 Task: Create a due date automation trigger when advanced on, 2 working days after a card is due add fields without custom field "Resume" set to a date between 1 and 7 working days from now at 11:00 AM.
Action: Mouse moved to (908, 281)
Screenshot: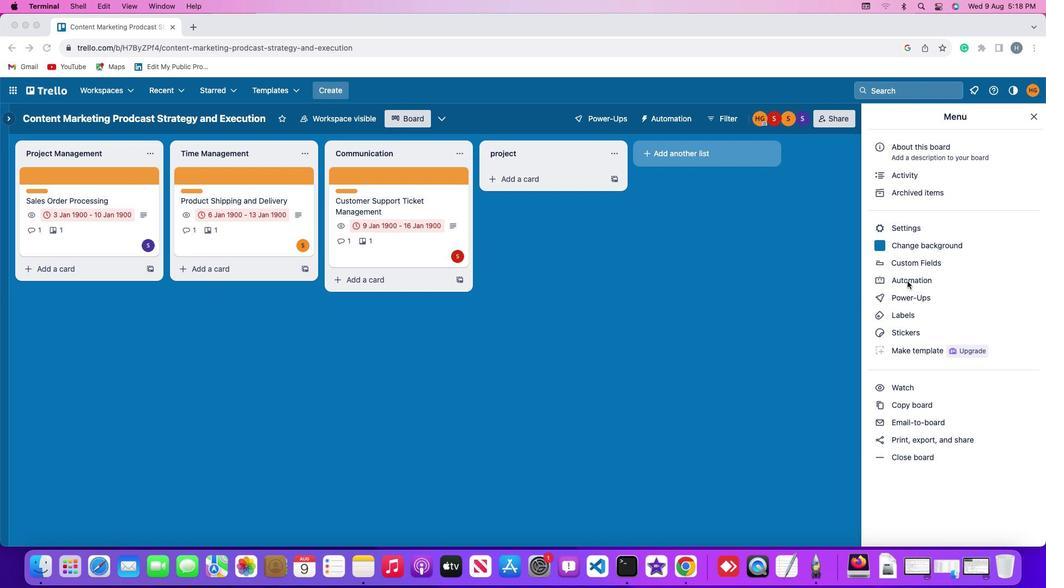 
Action: Mouse pressed left at (908, 281)
Screenshot: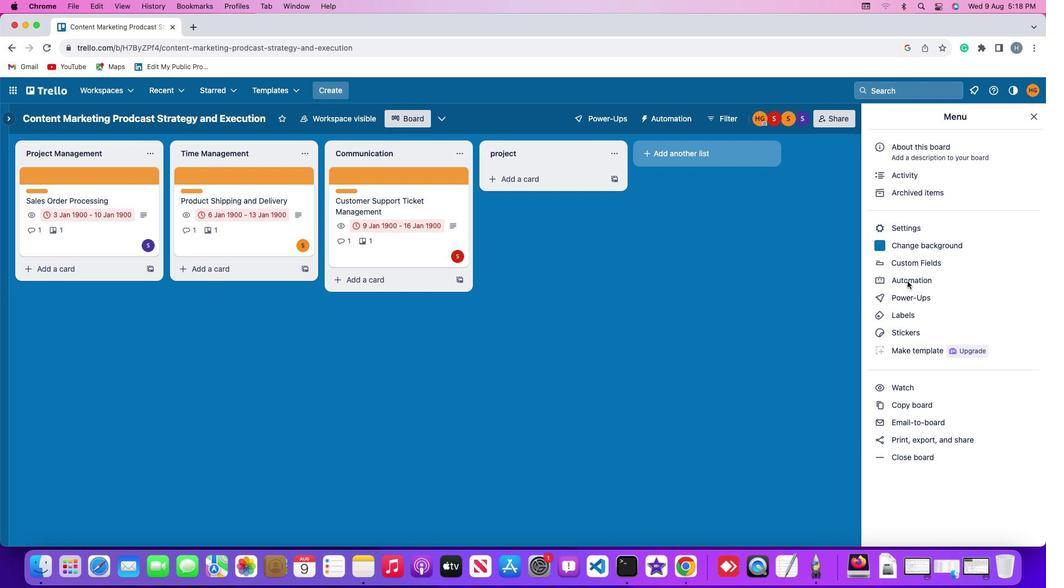 
Action: Mouse pressed left at (908, 281)
Screenshot: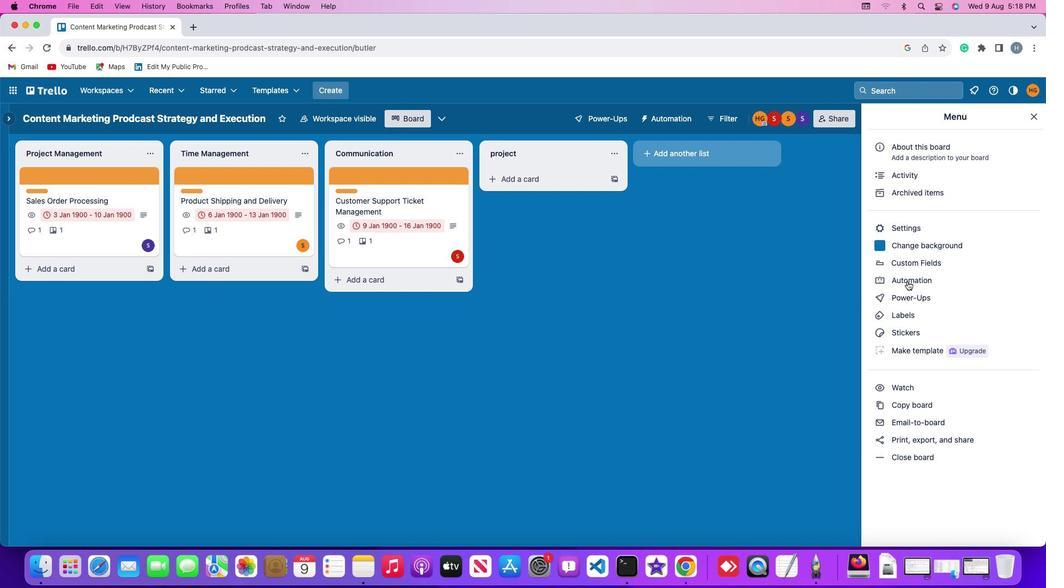 
Action: Mouse moved to (59, 256)
Screenshot: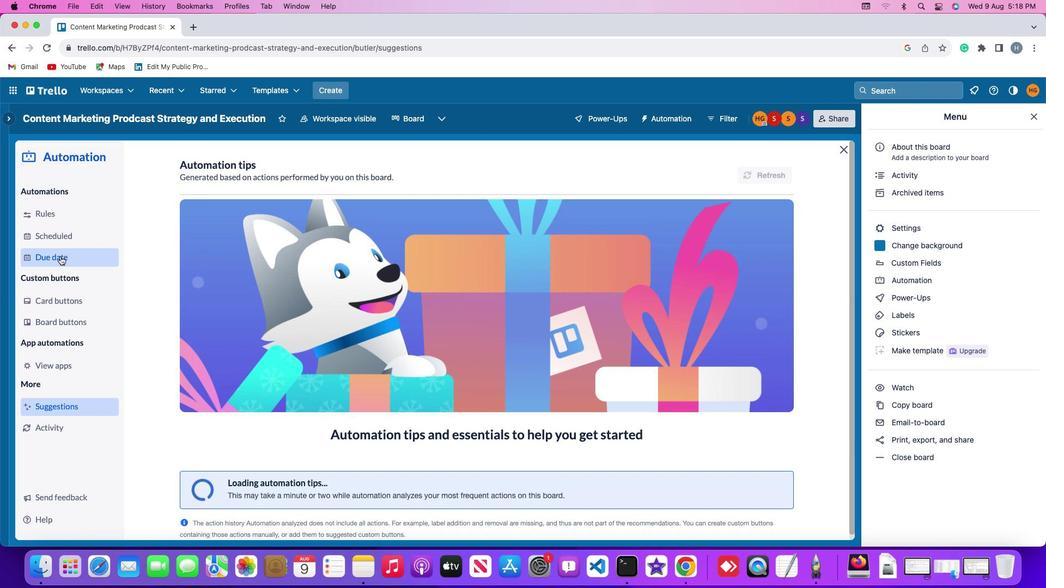 
Action: Mouse pressed left at (59, 256)
Screenshot: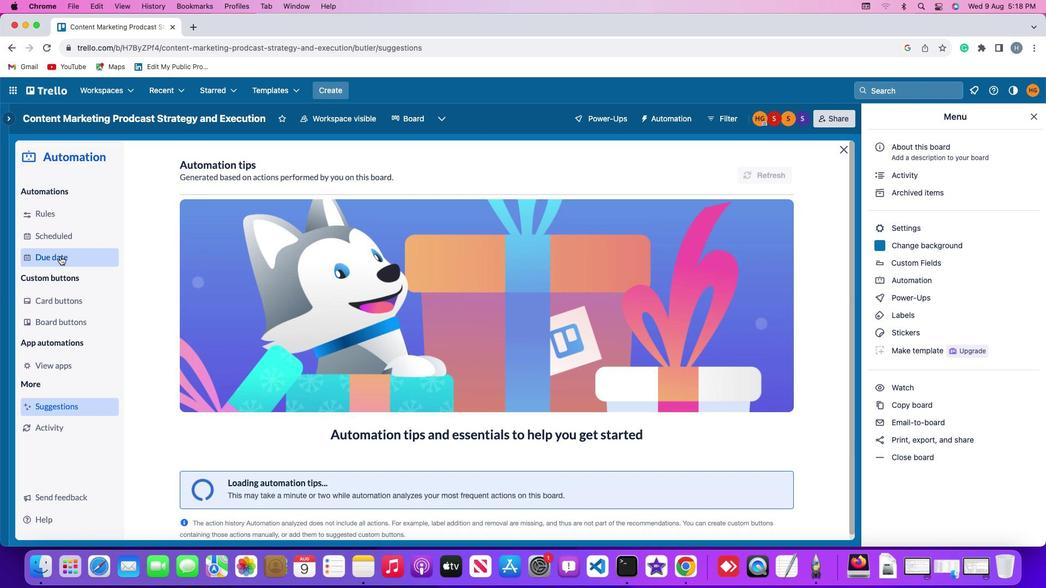 
Action: Mouse moved to (733, 168)
Screenshot: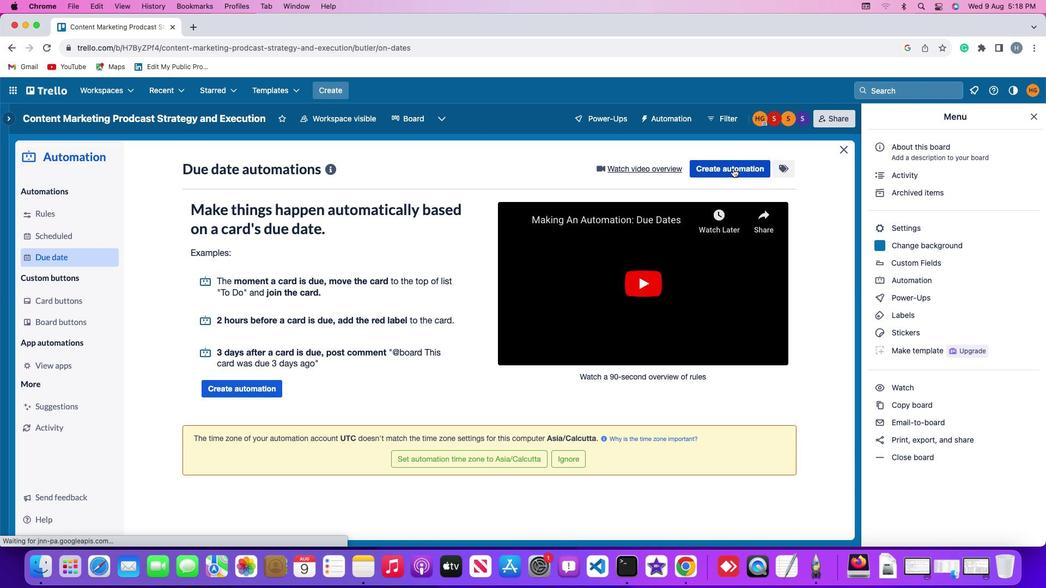 
Action: Mouse pressed left at (733, 168)
Screenshot: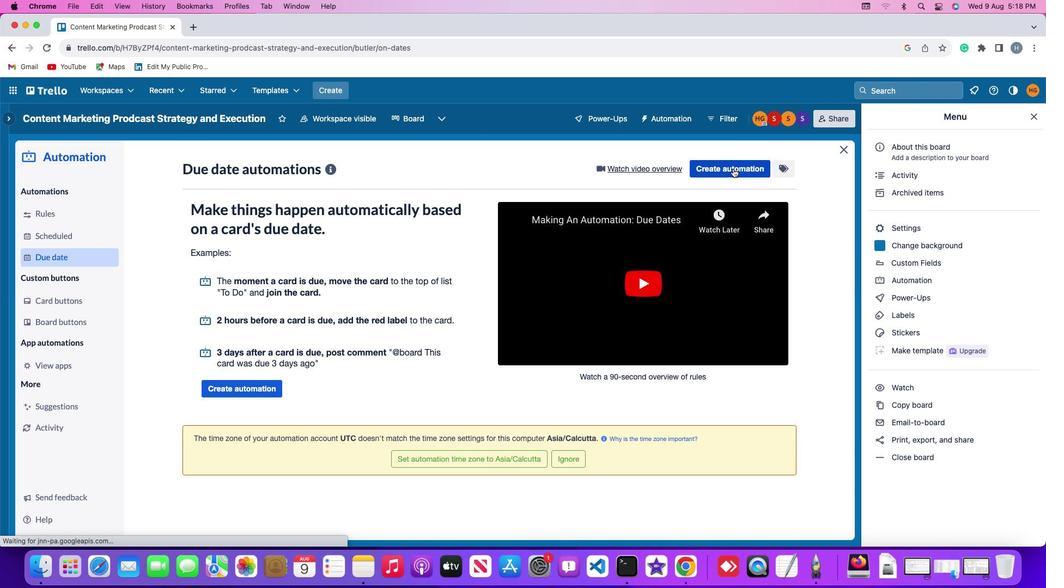 
Action: Mouse moved to (301, 268)
Screenshot: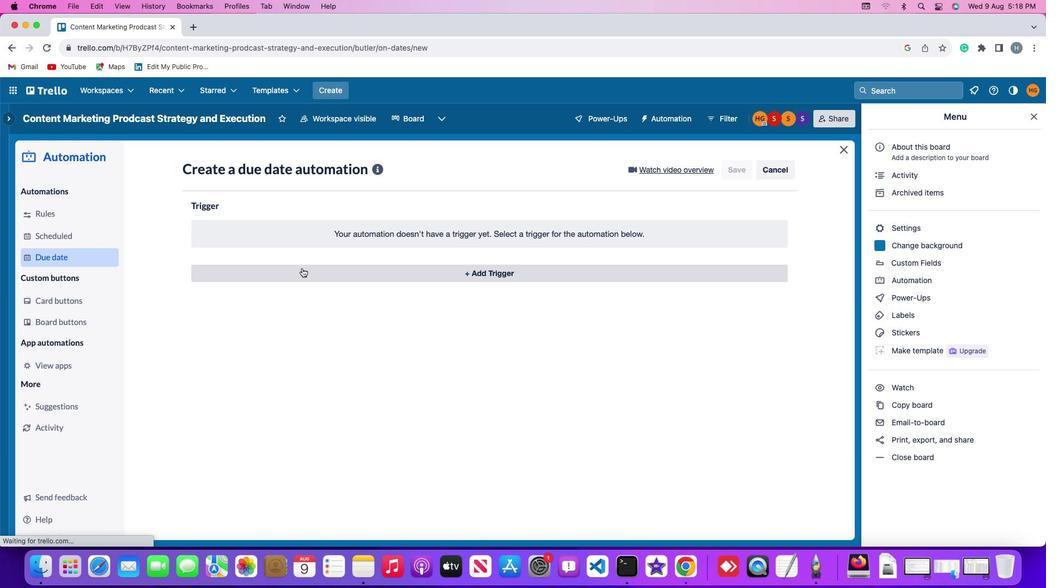 
Action: Mouse pressed left at (301, 268)
Screenshot: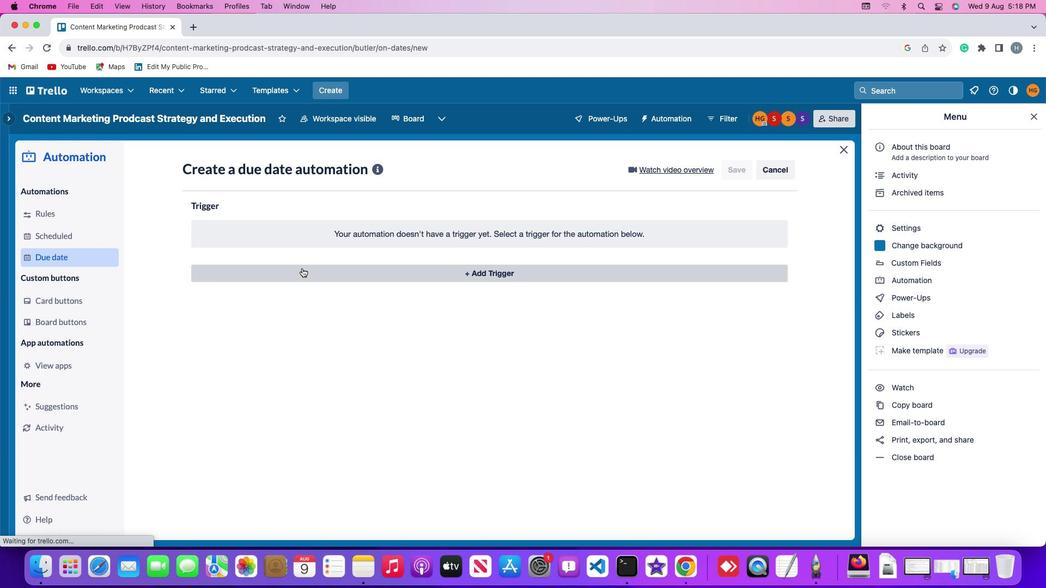 
Action: Mouse moved to (215, 433)
Screenshot: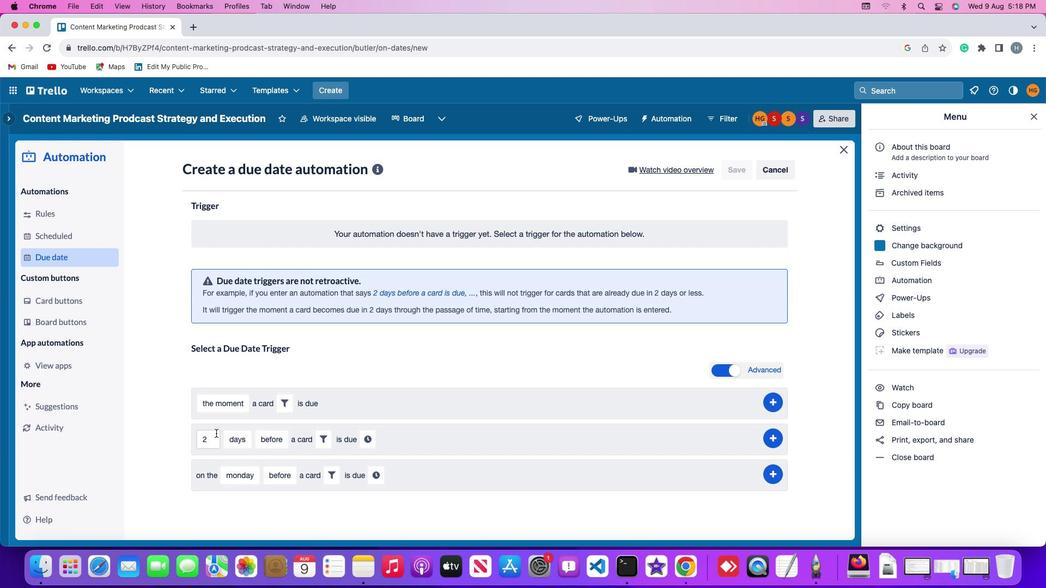
Action: Mouse pressed left at (215, 433)
Screenshot: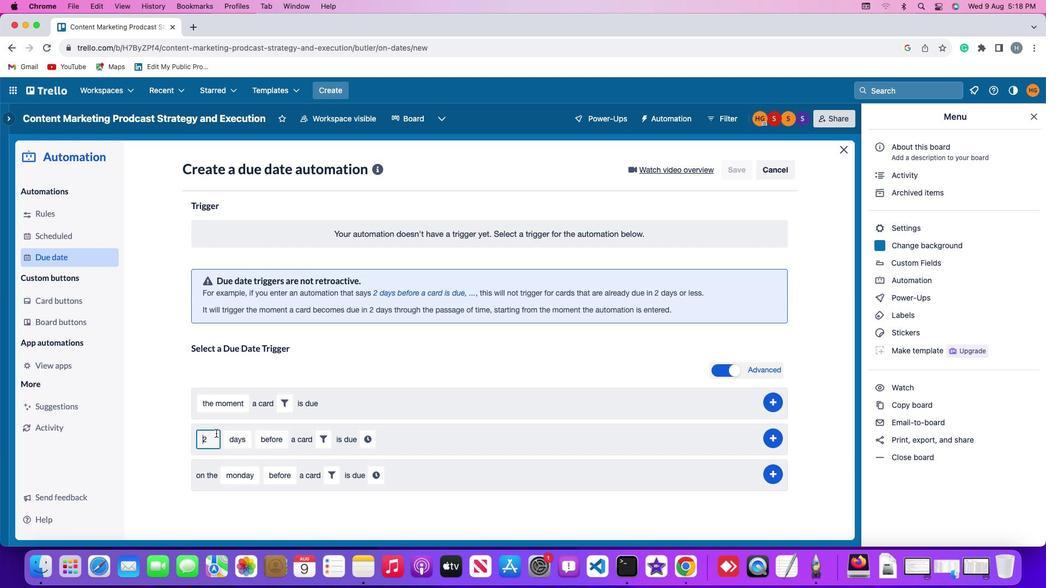 
Action: Mouse moved to (216, 430)
Screenshot: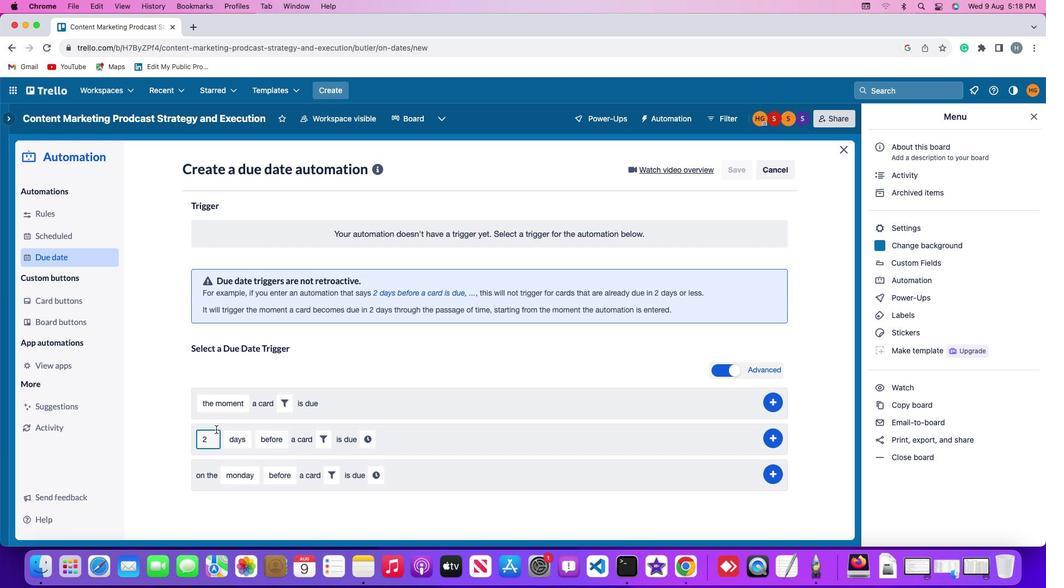
Action: Key pressed Key.rightKey.backspace
Screenshot: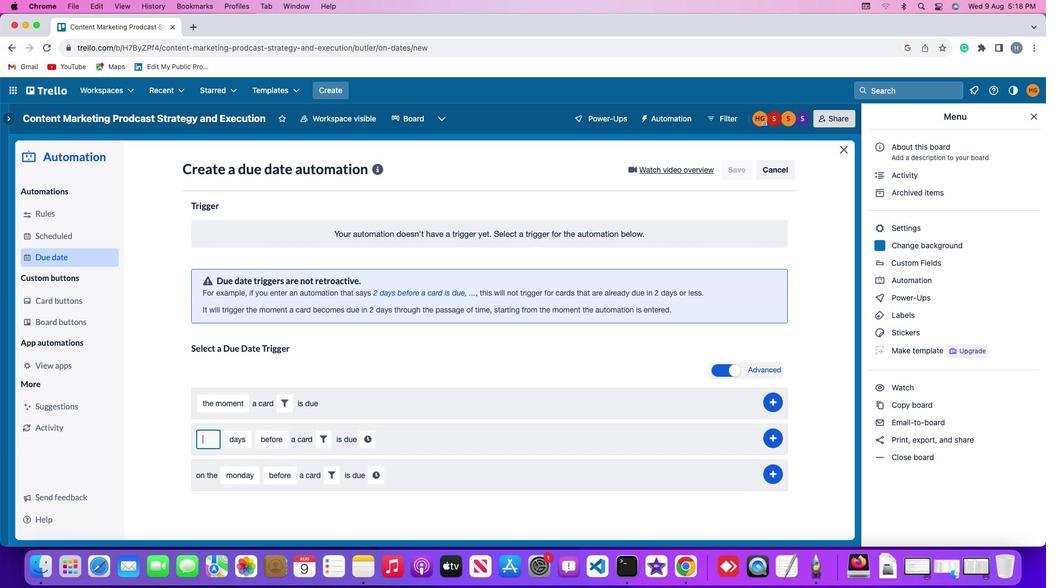 
Action: Mouse moved to (236, 434)
Screenshot: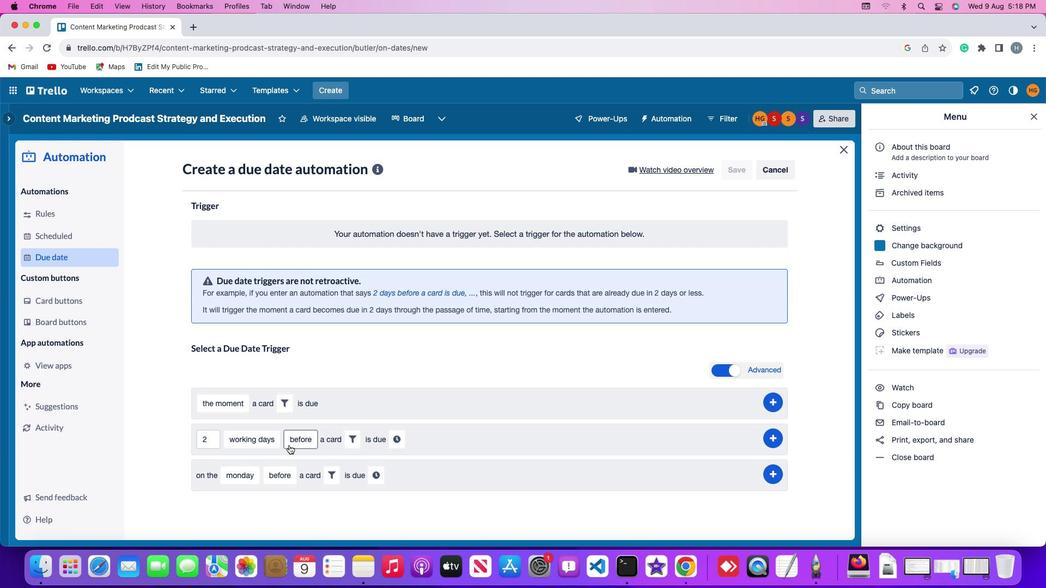 
Action: Mouse pressed left at (236, 434)
Screenshot: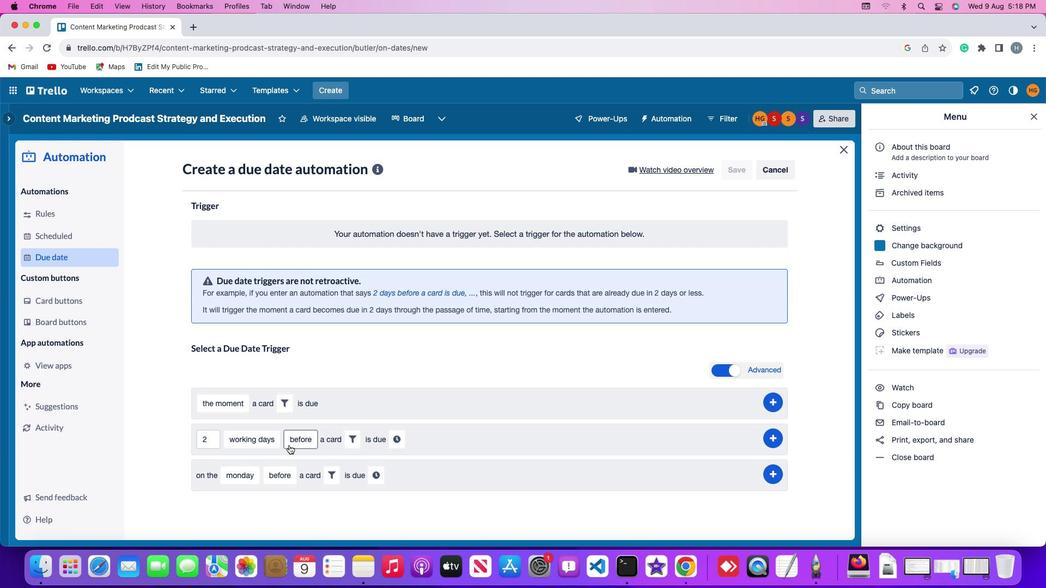 
Action: Mouse moved to (246, 478)
Screenshot: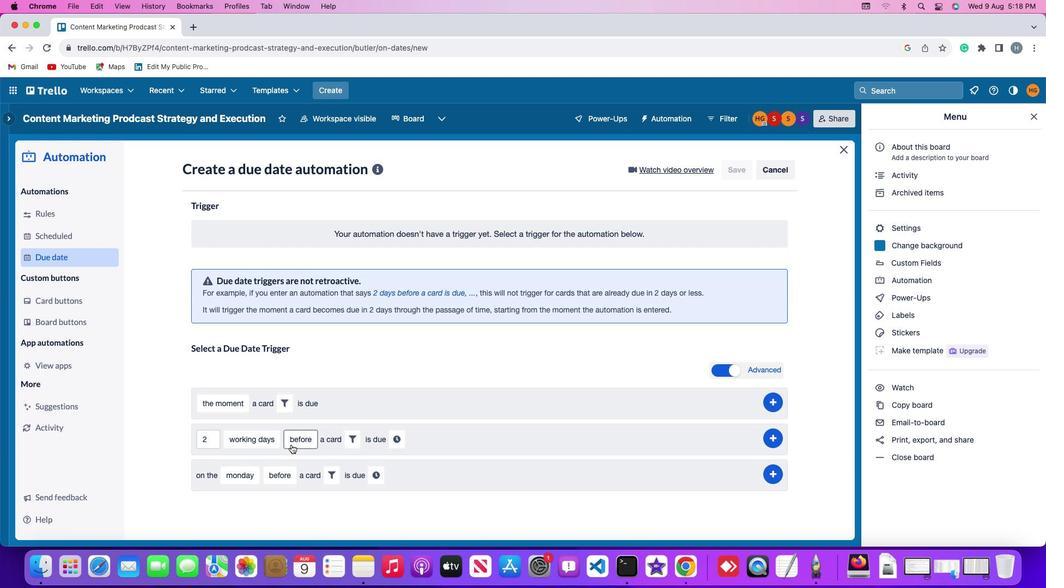 
Action: Mouse pressed left at (246, 478)
Screenshot: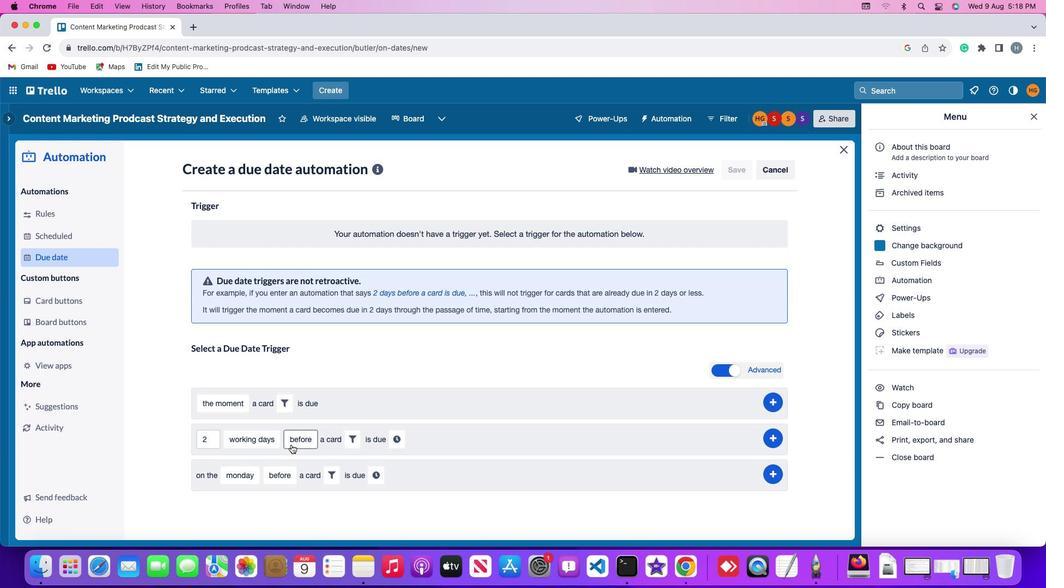 
Action: Mouse moved to (310, 436)
Screenshot: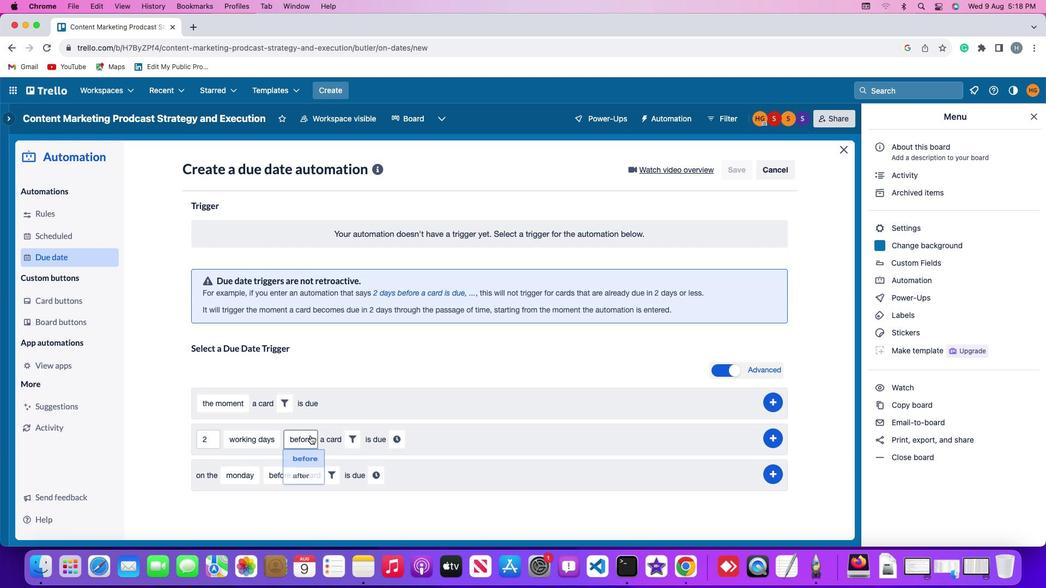 
Action: Mouse pressed left at (310, 436)
Screenshot: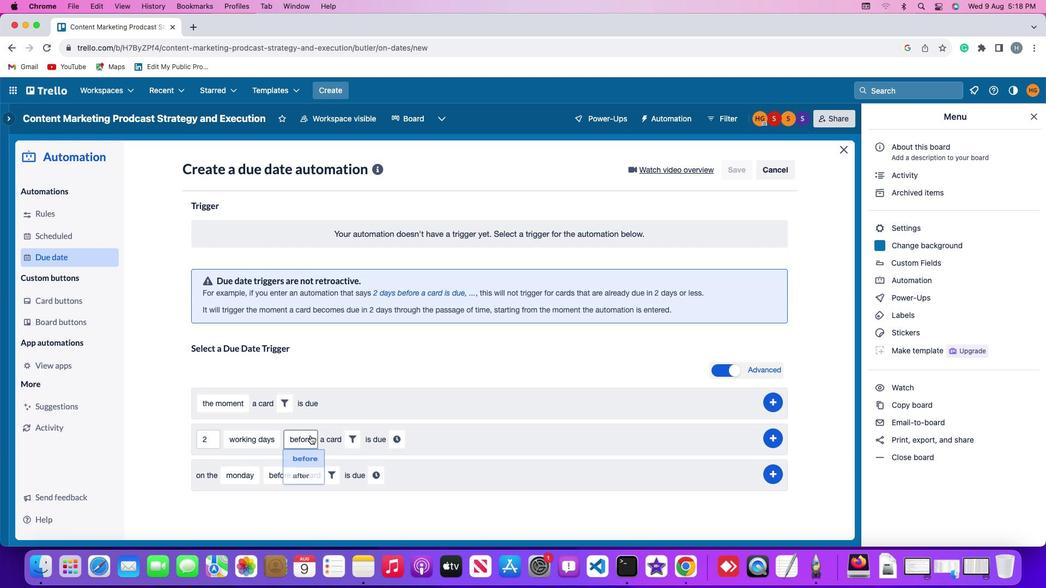 
Action: Mouse moved to (303, 488)
Screenshot: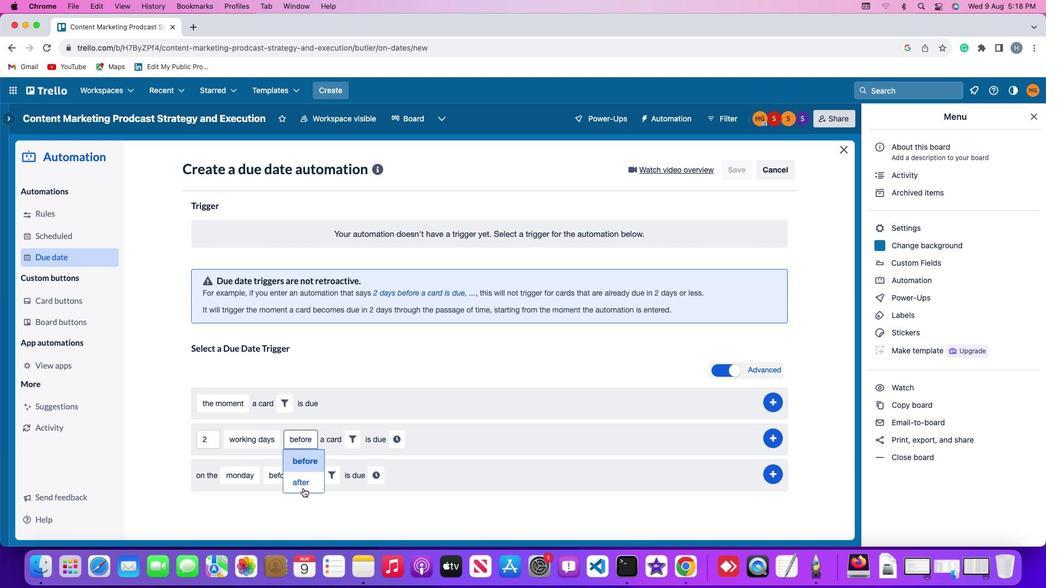
Action: Mouse pressed left at (303, 488)
Screenshot: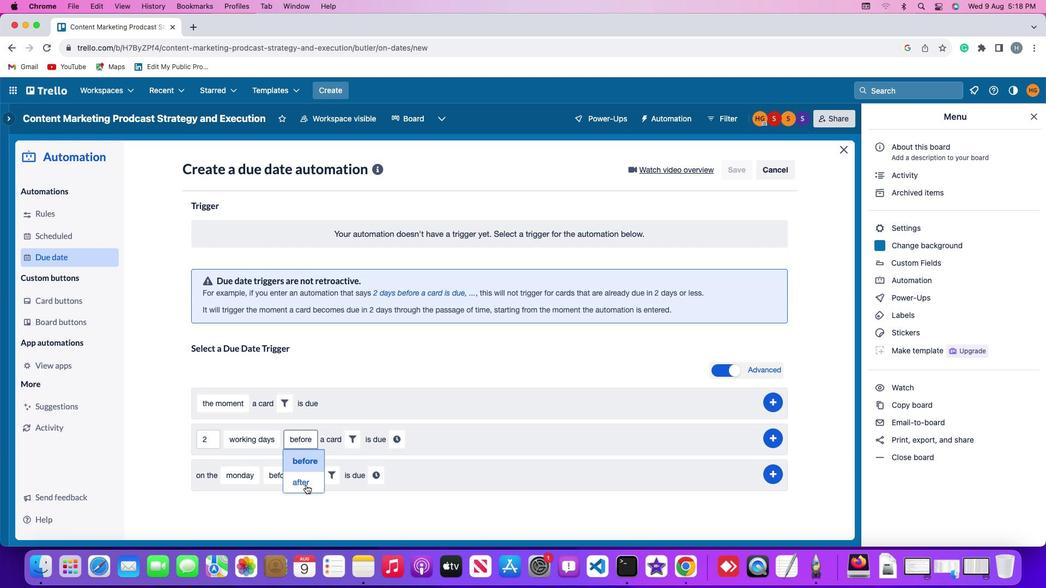 
Action: Mouse moved to (347, 438)
Screenshot: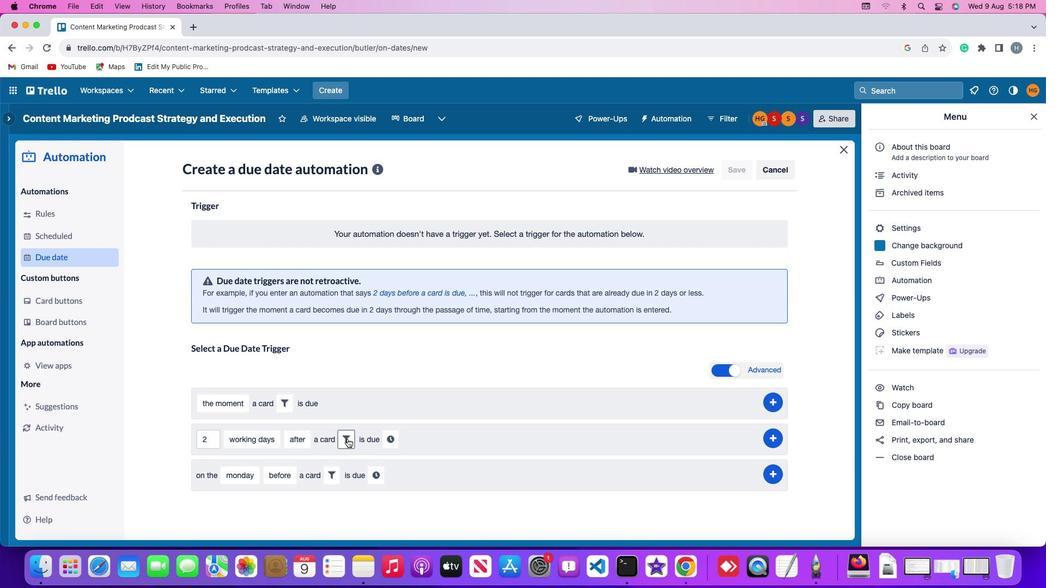
Action: Mouse pressed left at (347, 438)
Screenshot: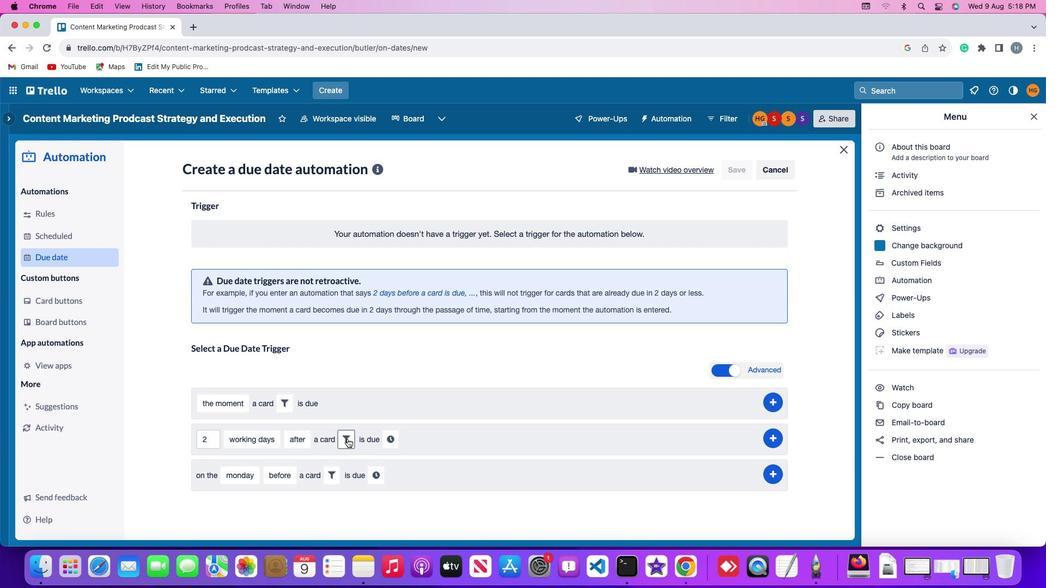 
Action: Mouse moved to (531, 472)
Screenshot: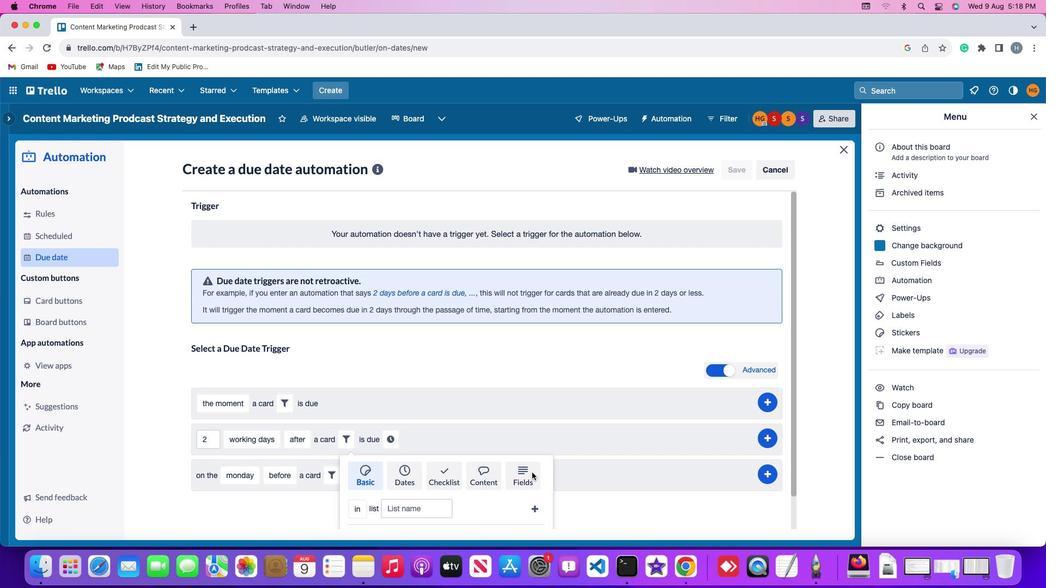 
Action: Mouse pressed left at (531, 472)
Screenshot: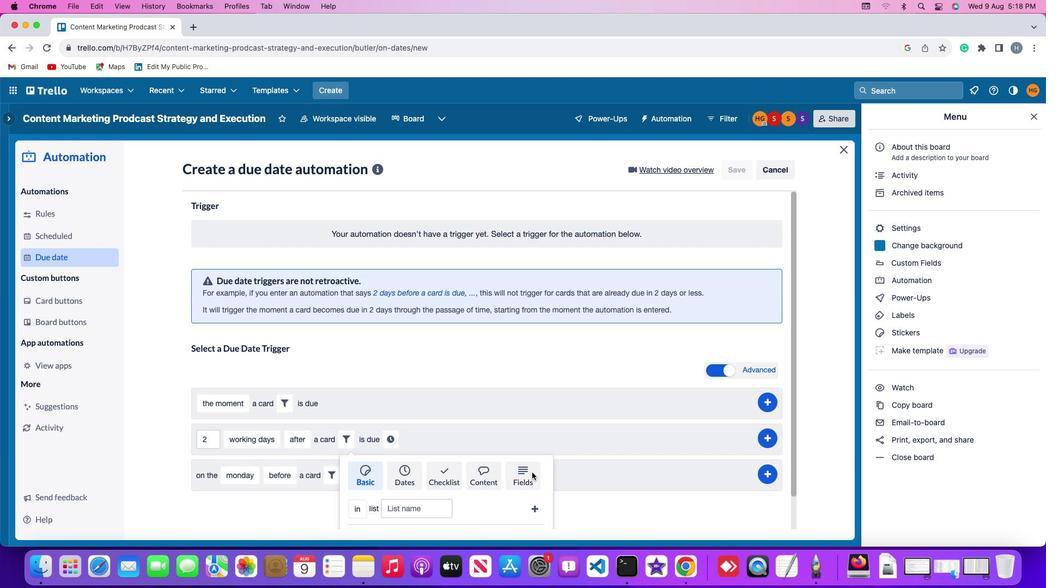 
Action: Mouse moved to (306, 505)
Screenshot: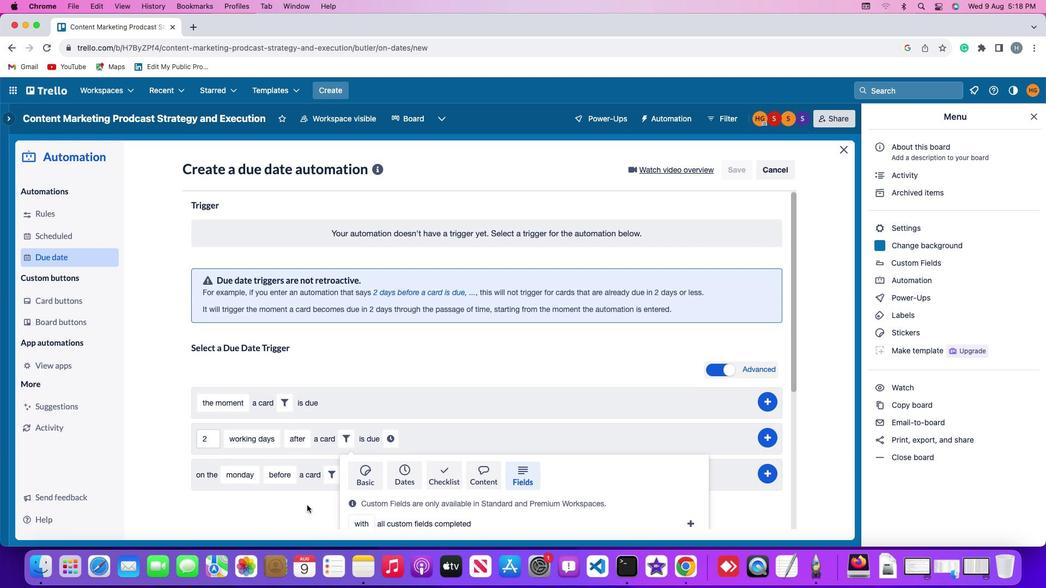 
Action: Mouse scrolled (306, 505) with delta (0, 0)
Screenshot: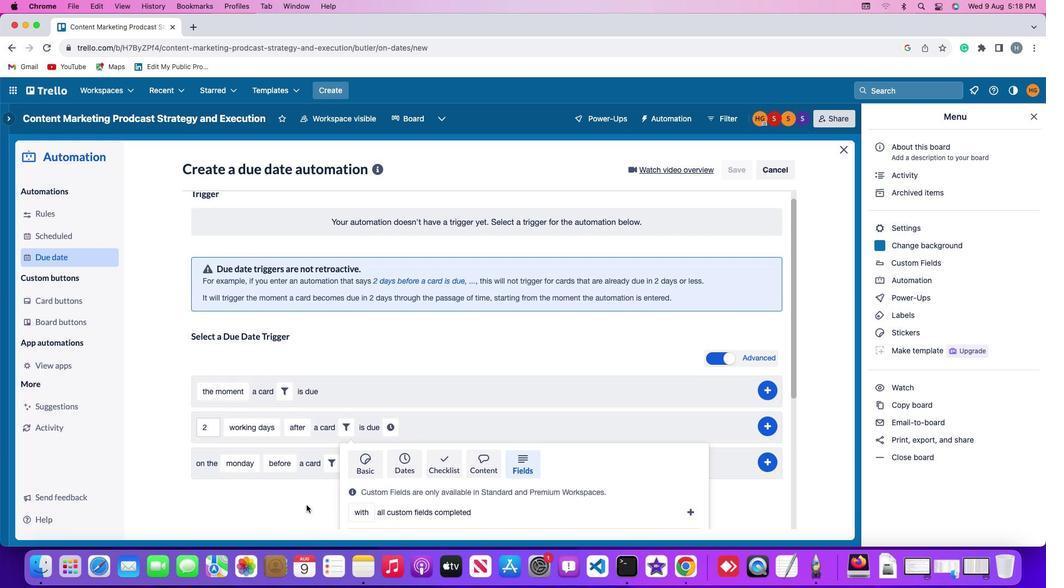 
Action: Mouse scrolled (306, 505) with delta (0, 0)
Screenshot: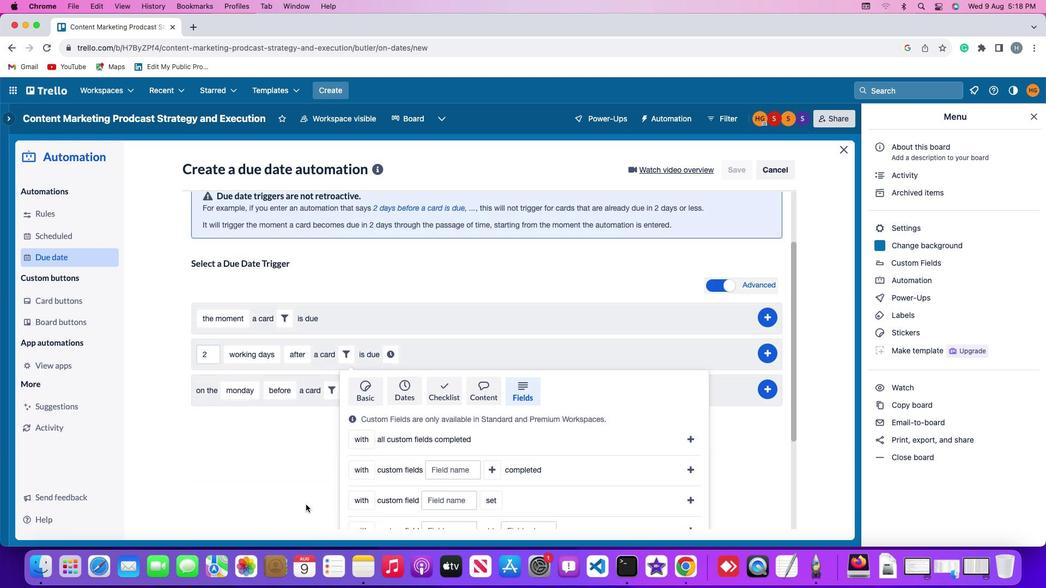 
Action: Mouse scrolled (306, 505) with delta (0, -1)
Screenshot: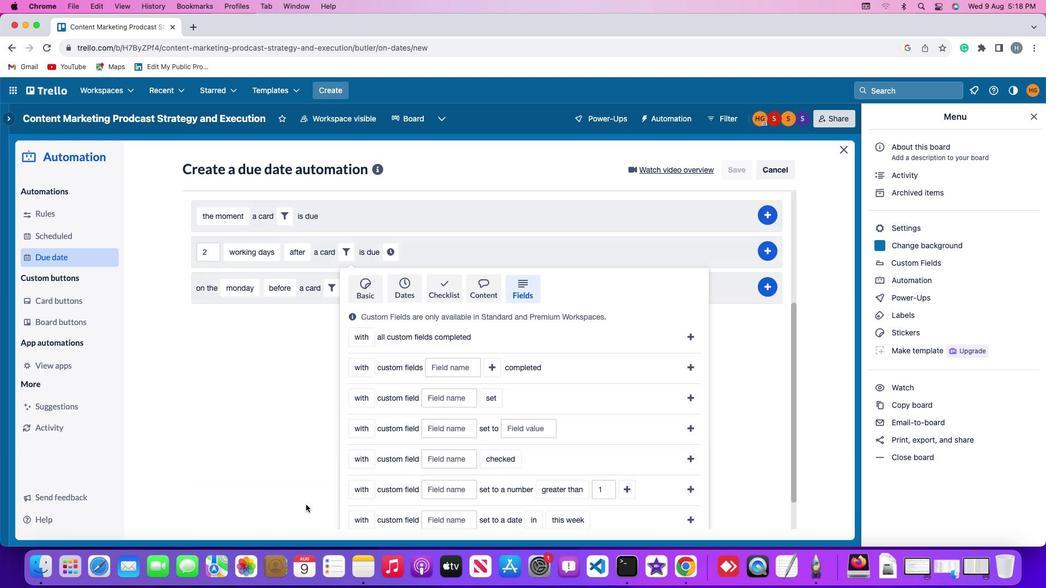 
Action: Mouse scrolled (306, 505) with delta (0, -2)
Screenshot: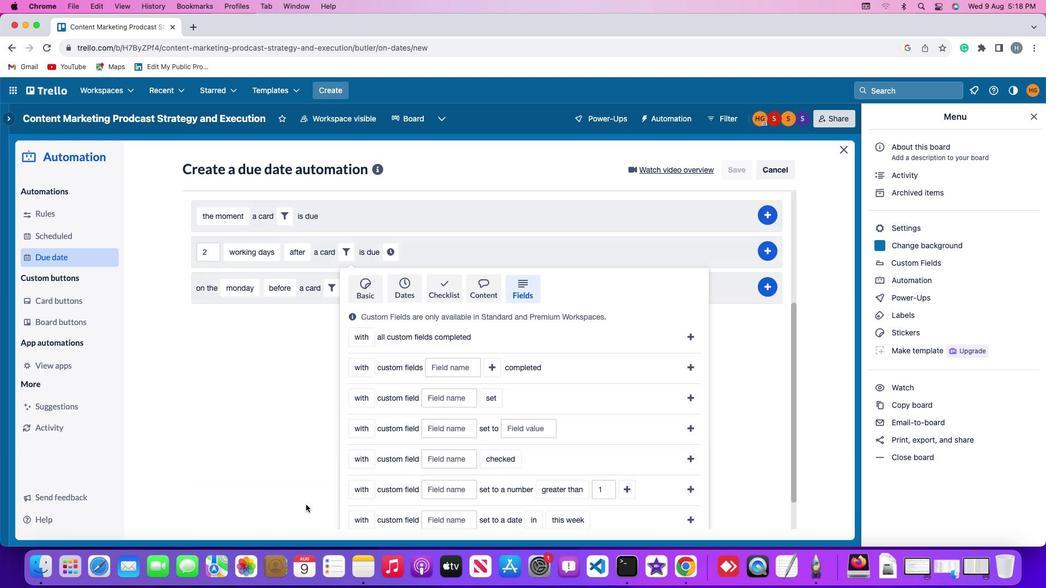 
Action: Mouse scrolled (306, 505) with delta (0, -3)
Screenshot: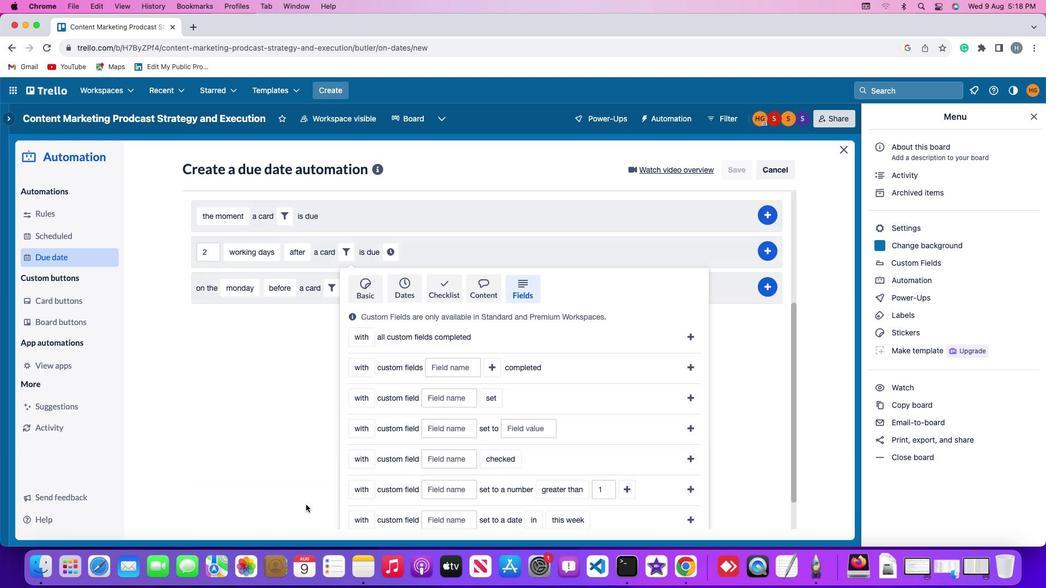 
Action: Mouse moved to (306, 504)
Screenshot: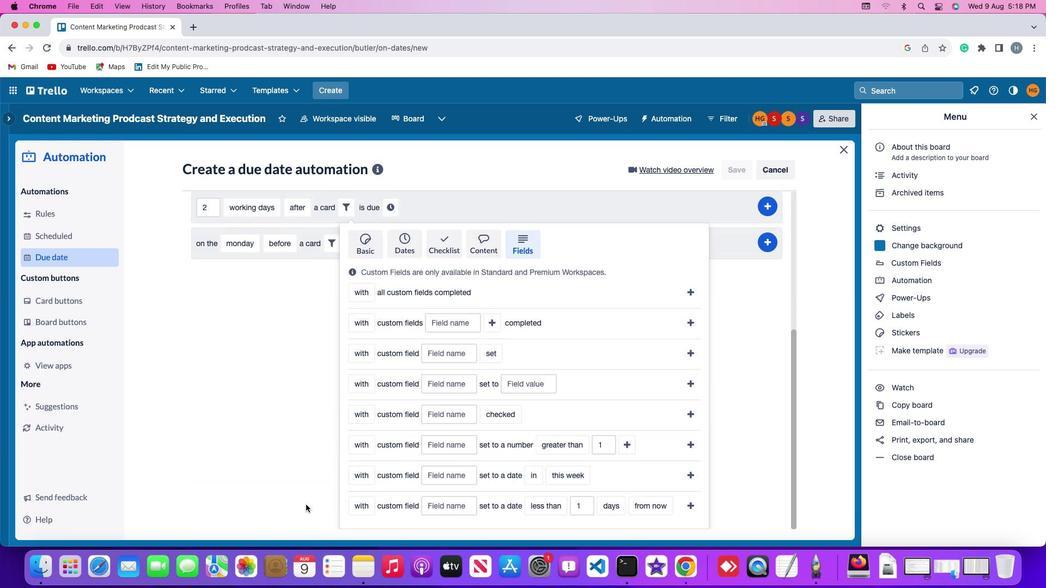 
Action: Mouse scrolled (306, 504) with delta (0, 0)
Screenshot: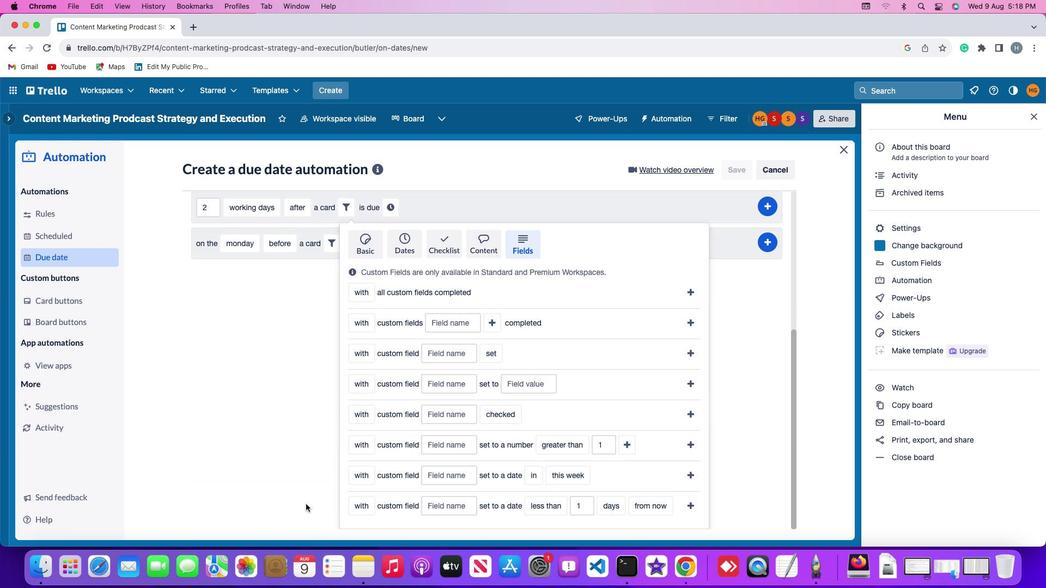 
Action: Mouse scrolled (306, 504) with delta (0, 0)
Screenshot: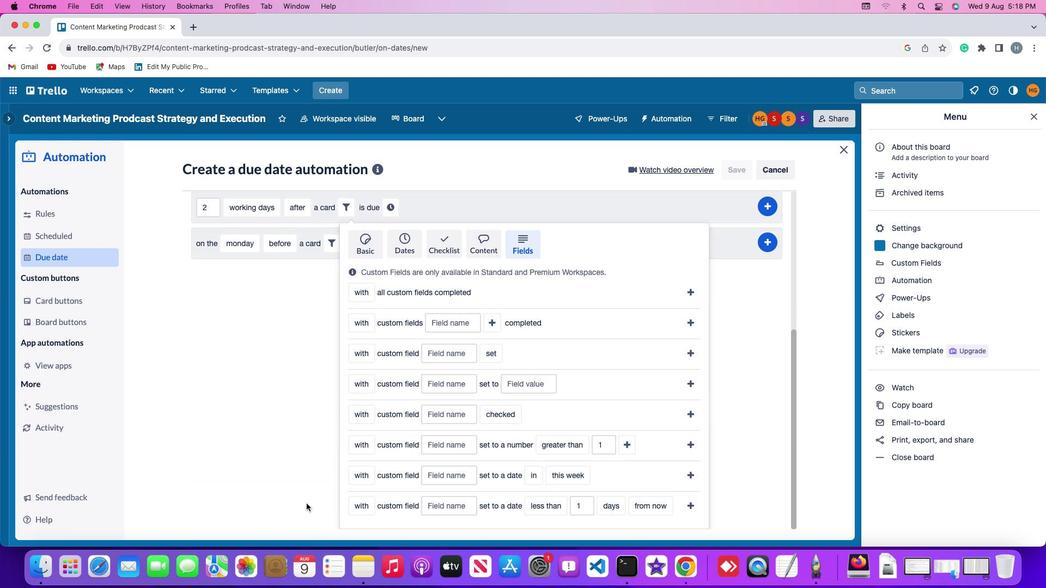 
Action: Mouse scrolled (306, 504) with delta (0, -2)
Screenshot: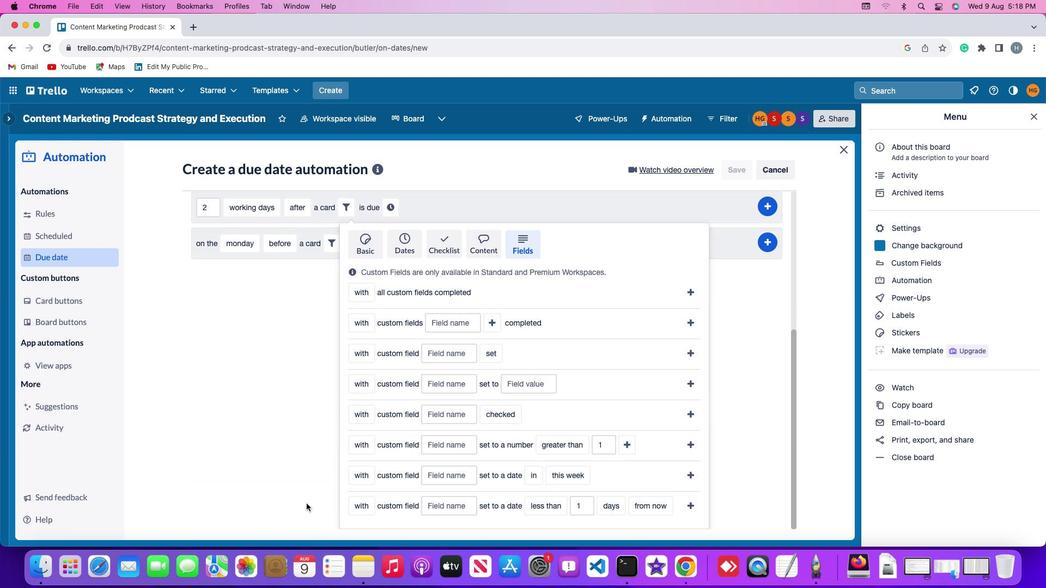 
Action: Mouse scrolled (306, 504) with delta (0, -2)
Screenshot: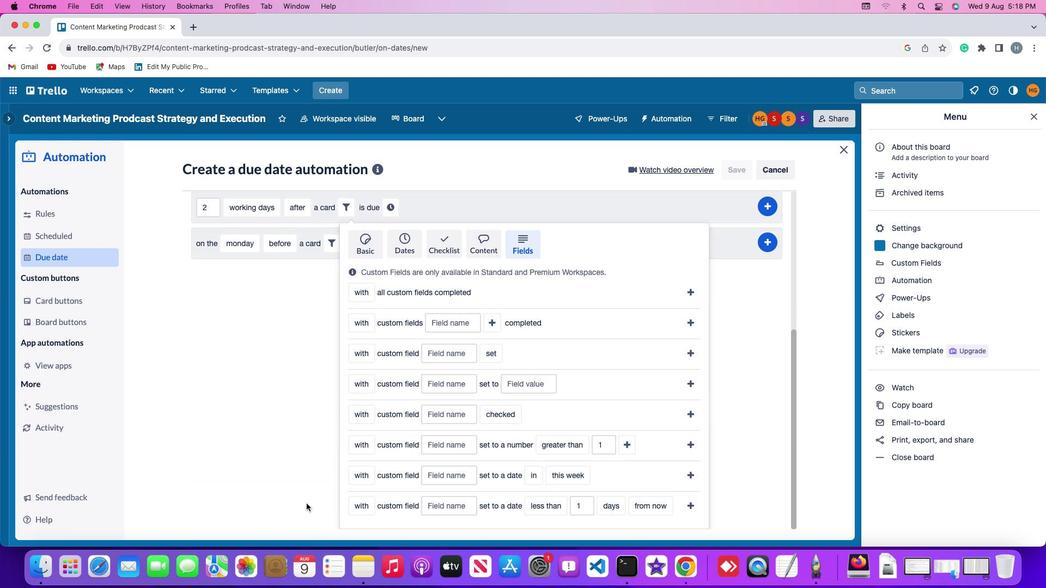 
Action: Mouse scrolled (306, 504) with delta (0, -3)
Screenshot: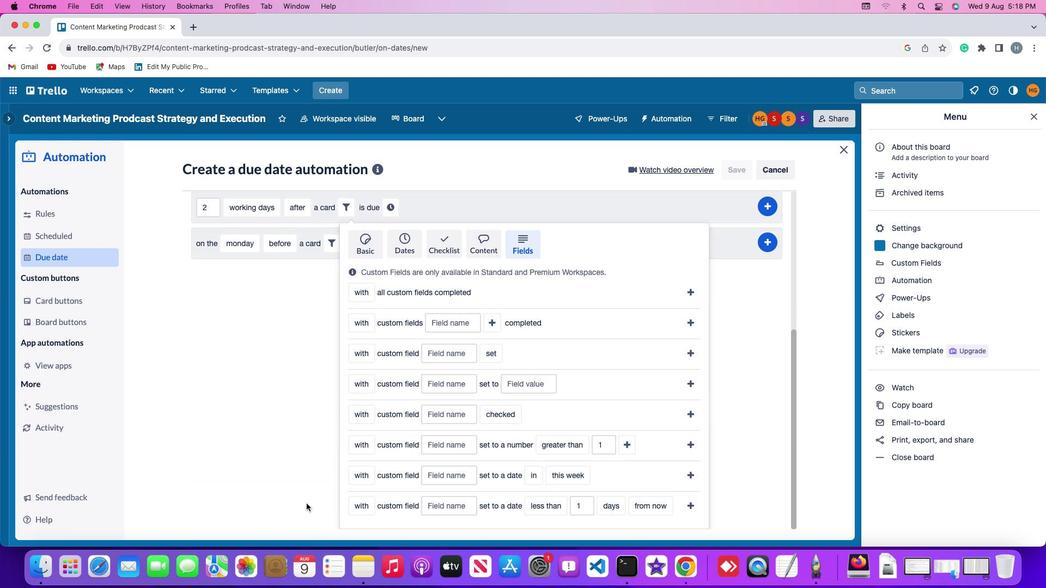 
Action: Mouse moved to (358, 510)
Screenshot: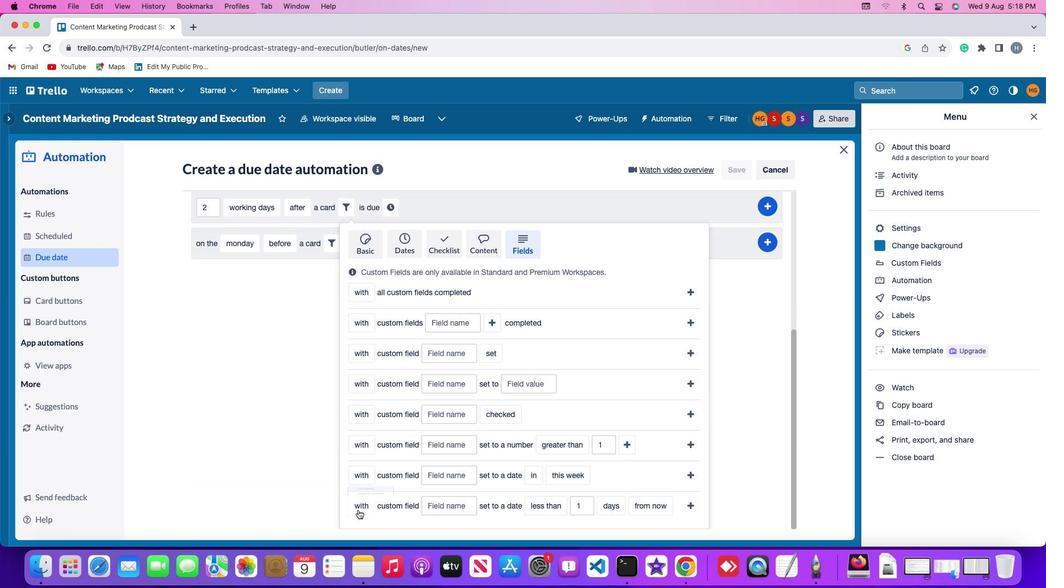 
Action: Mouse pressed left at (358, 510)
Screenshot: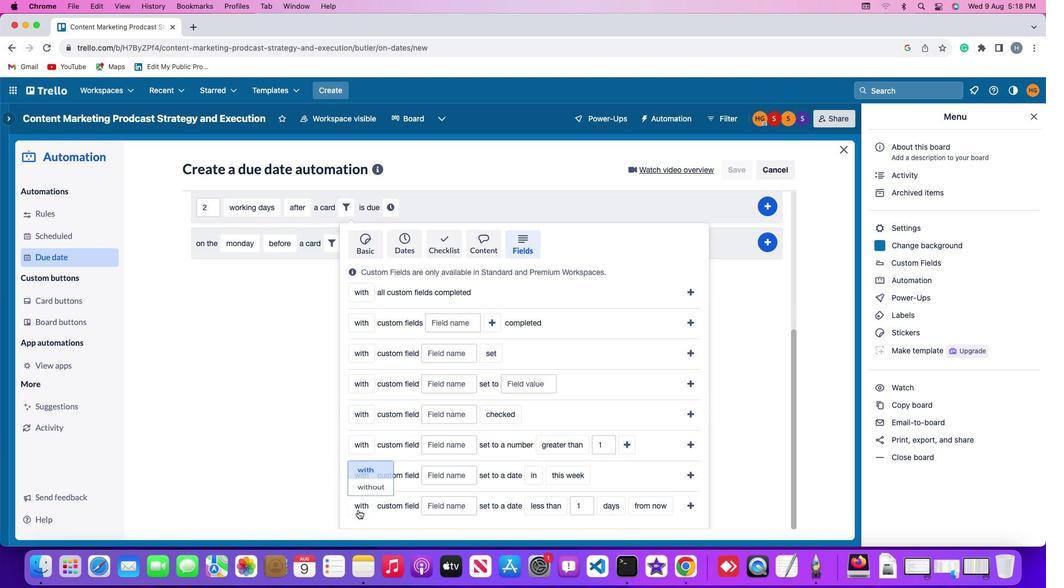 
Action: Mouse moved to (369, 487)
Screenshot: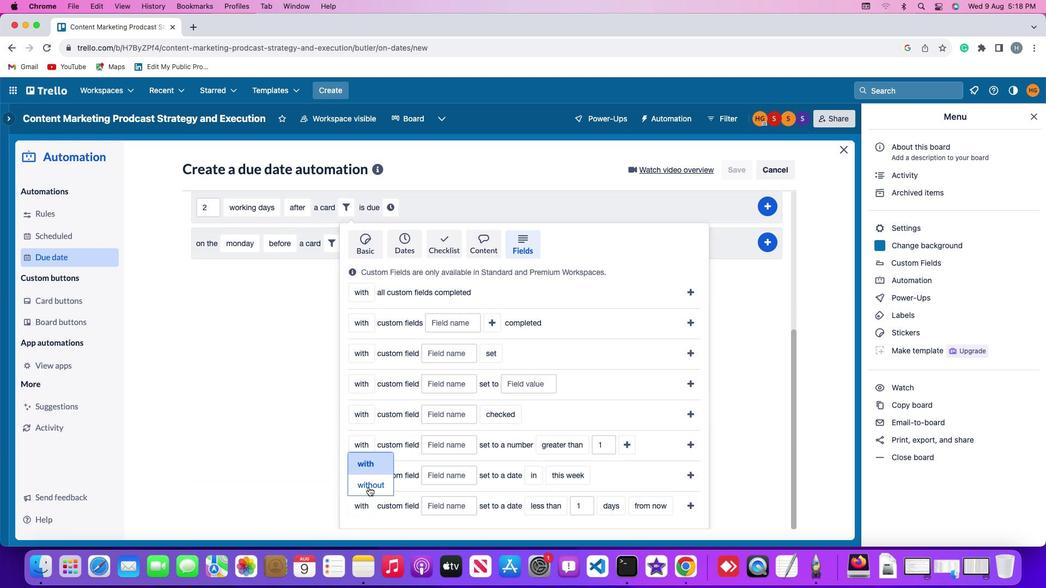
Action: Mouse pressed left at (369, 487)
Screenshot: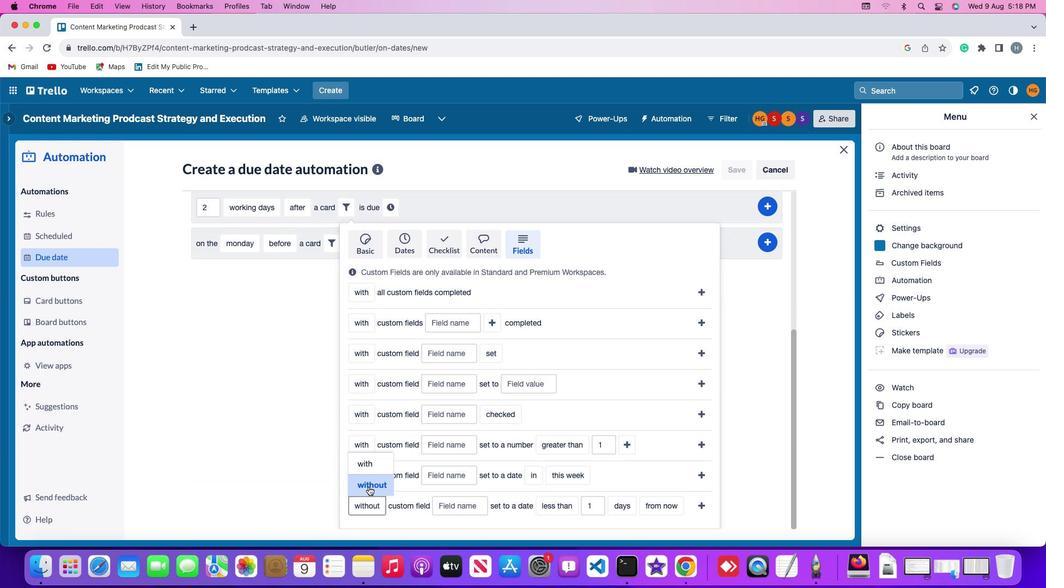 
Action: Mouse moved to (451, 509)
Screenshot: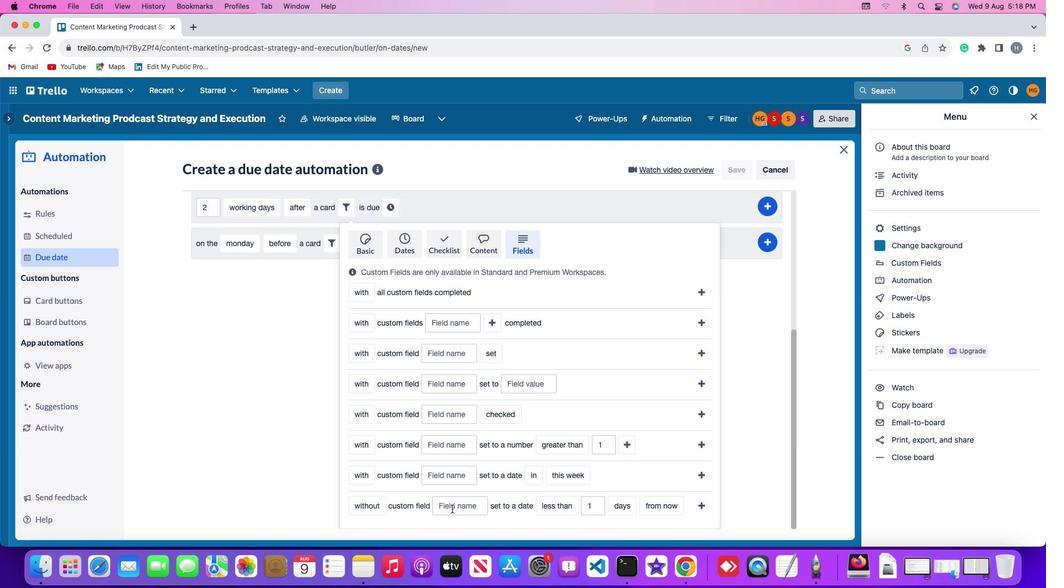
Action: Mouse pressed left at (451, 509)
Screenshot: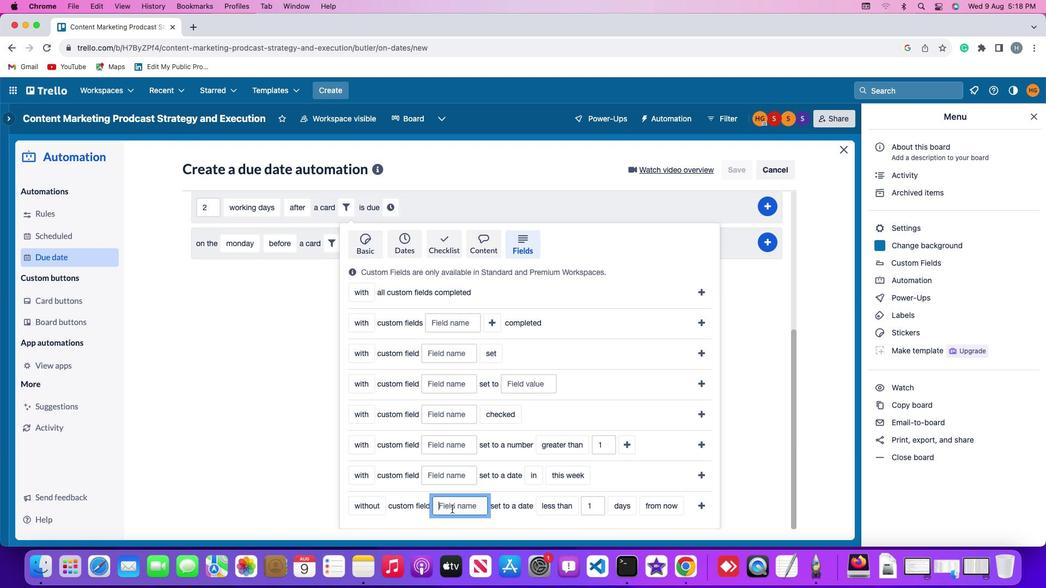 
Action: Mouse moved to (451, 509)
Screenshot: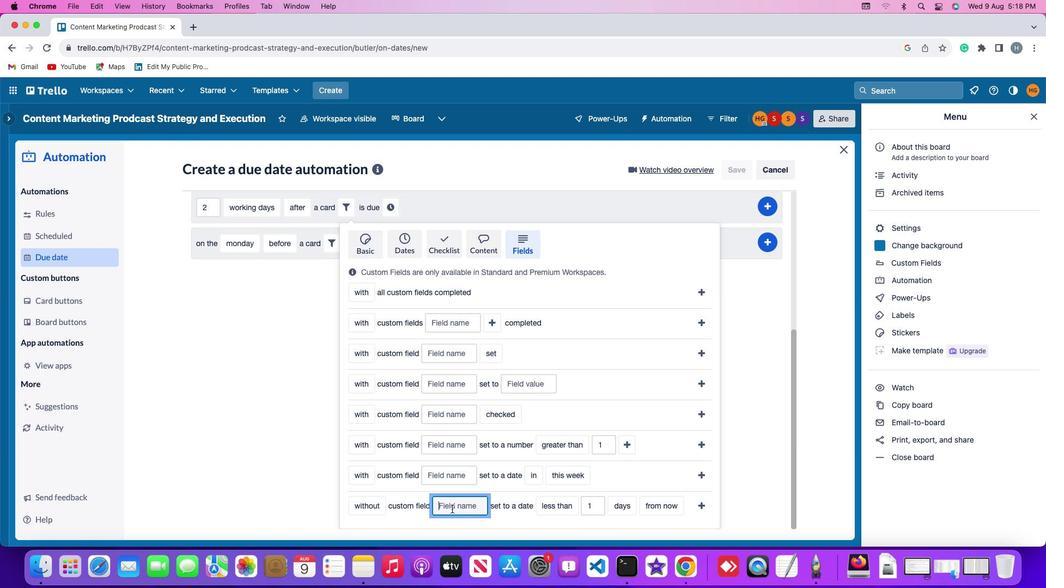
Action: Key pressed Key.shift'R''e''s''u''m''e'
Screenshot: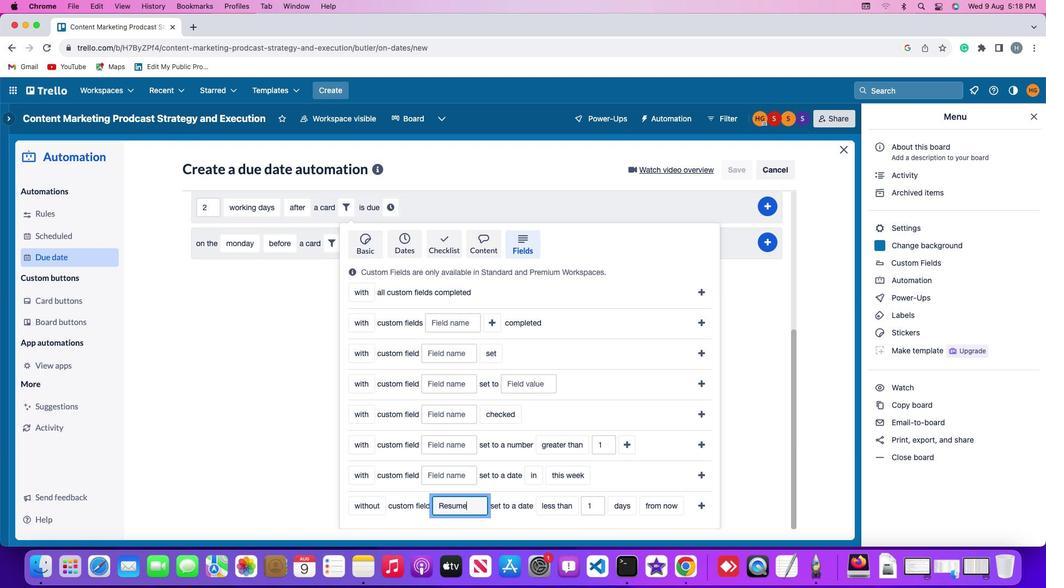 
Action: Mouse moved to (547, 507)
Screenshot: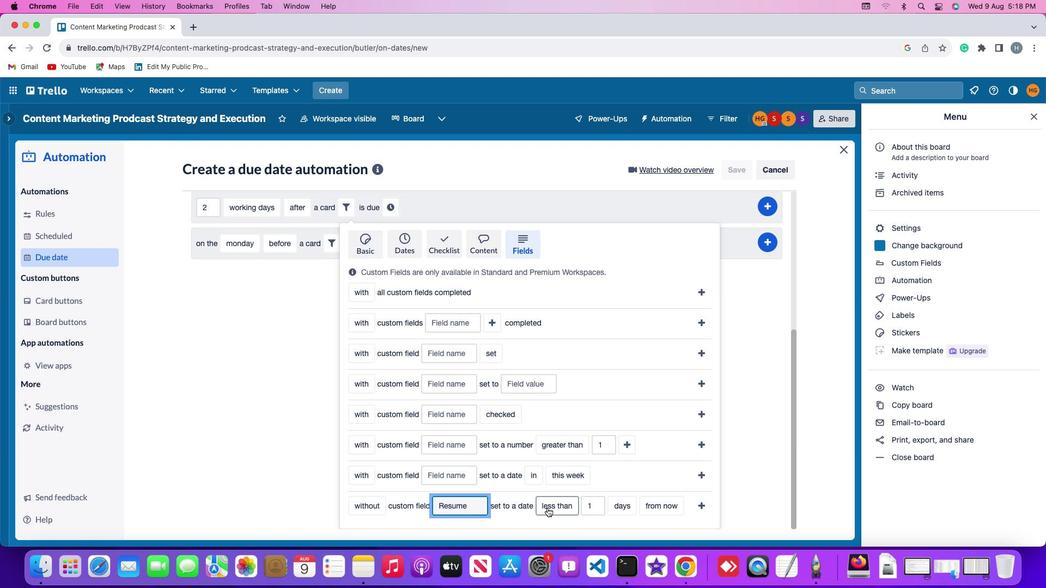 
Action: Mouse pressed left at (547, 507)
Screenshot: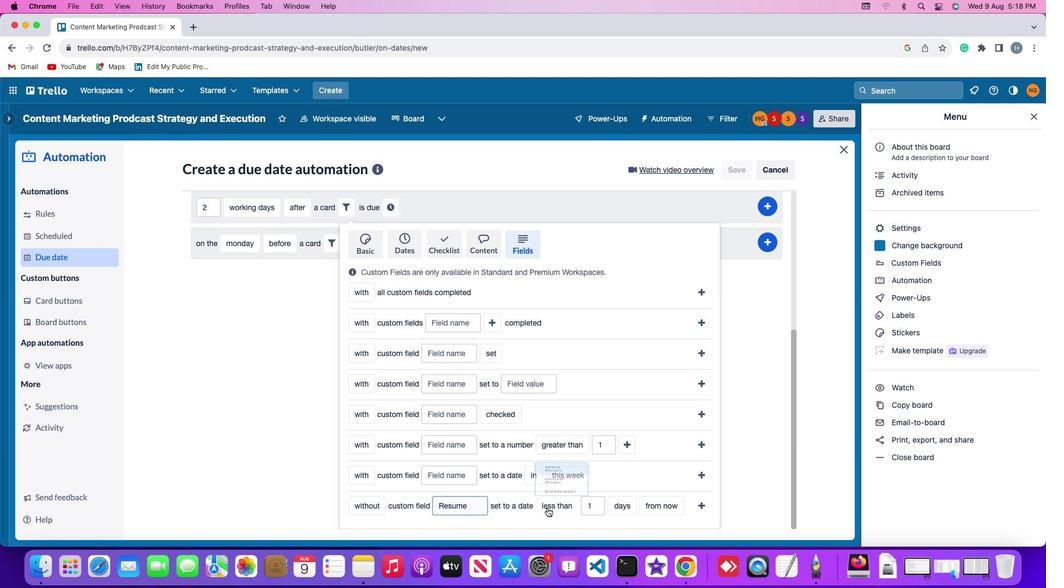 
Action: Mouse moved to (564, 482)
Screenshot: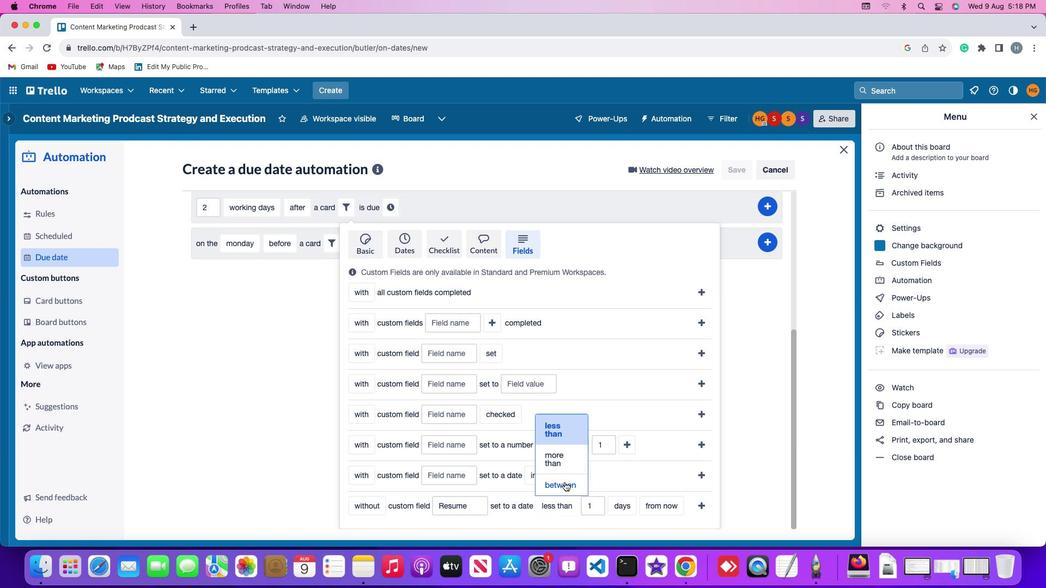 
Action: Mouse pressed left at (564, 482)
Screenshot: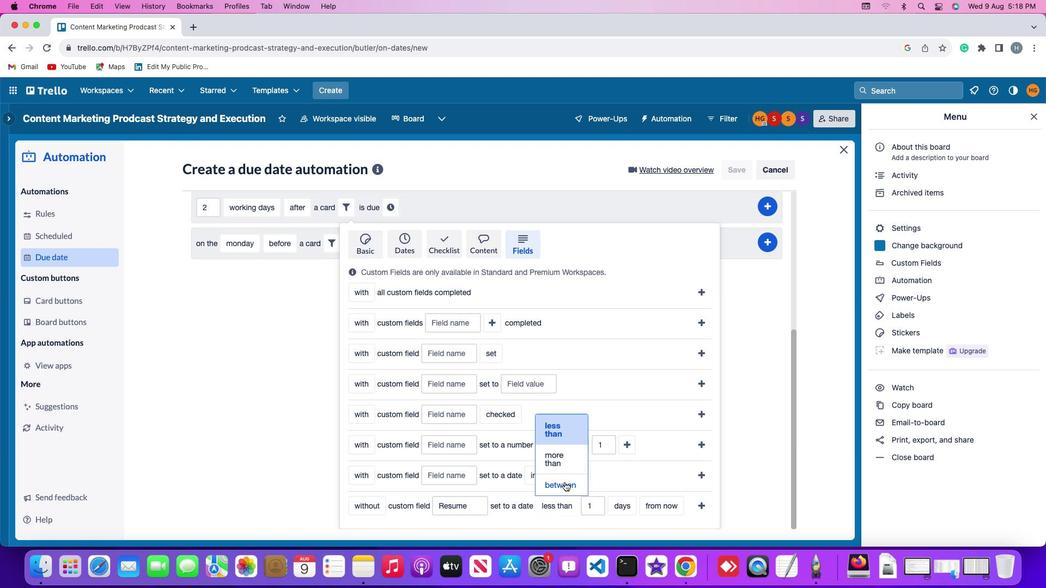
Action: Mouse moved to (599, 506)
Screenshot: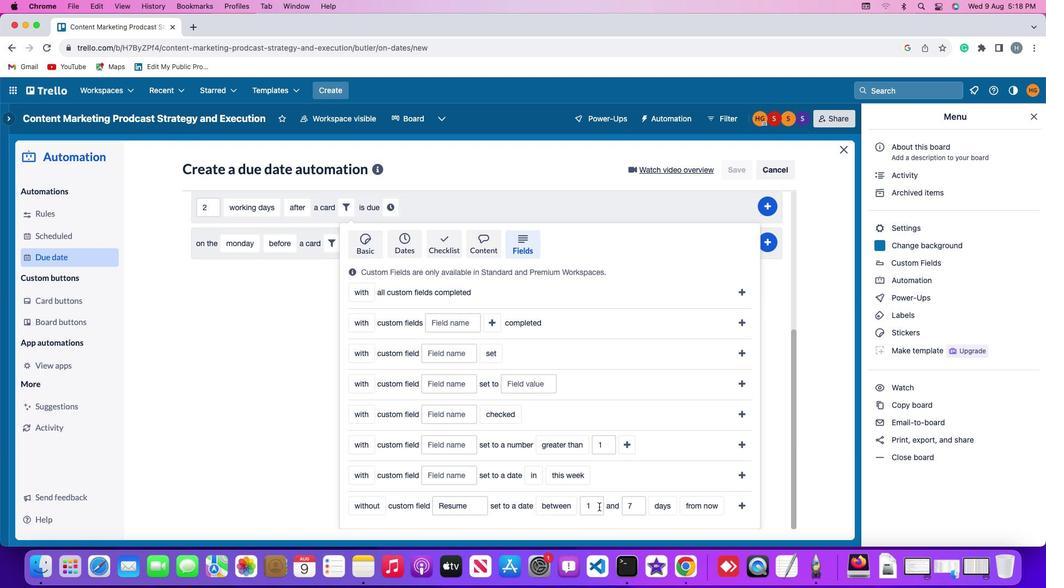 
Action: Mouse pressed left at (599, 506)
Screenshot: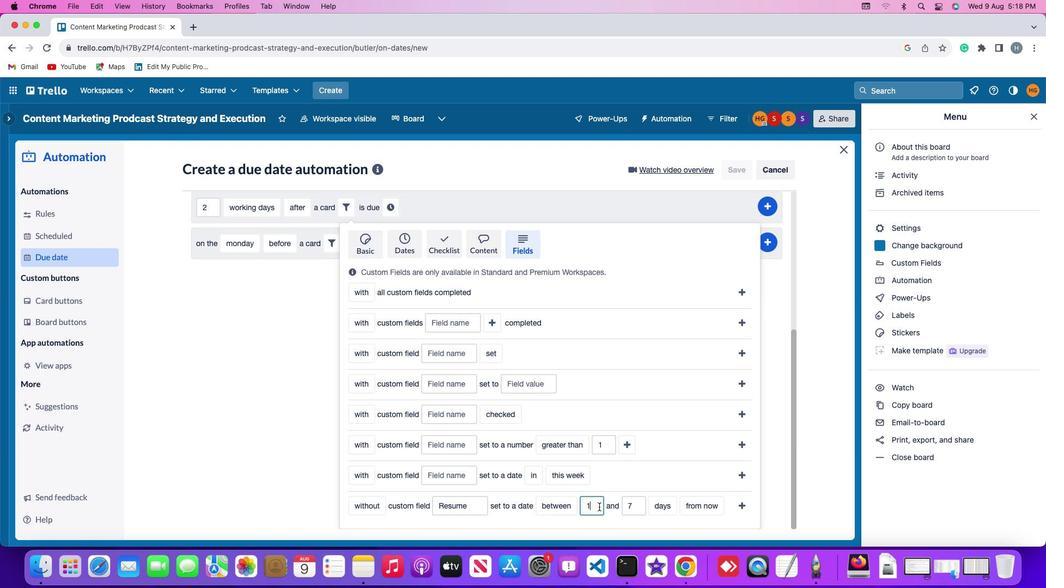 
Action: Key pressed Key.backspace'1'
Screenshot: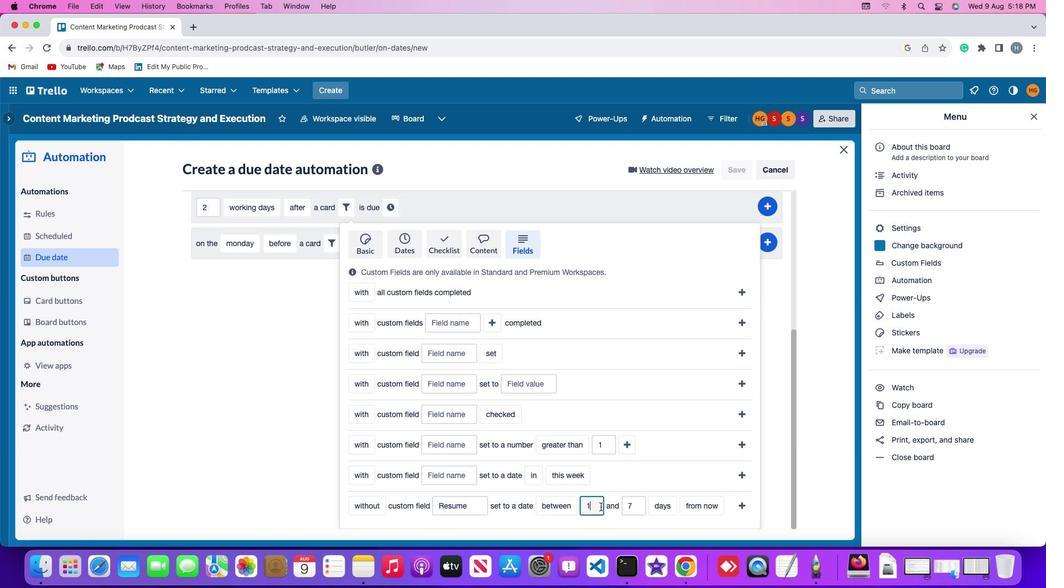 
Action: Mouse moved to (642, 503)
Screenshot: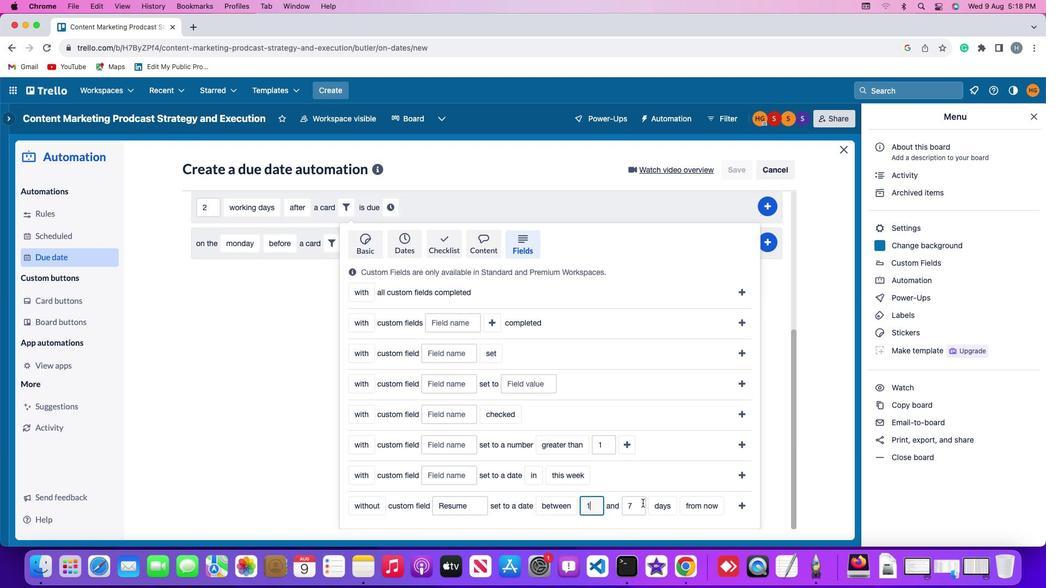 
Action: Mouse pressed left at (642, 503)
Screenshot: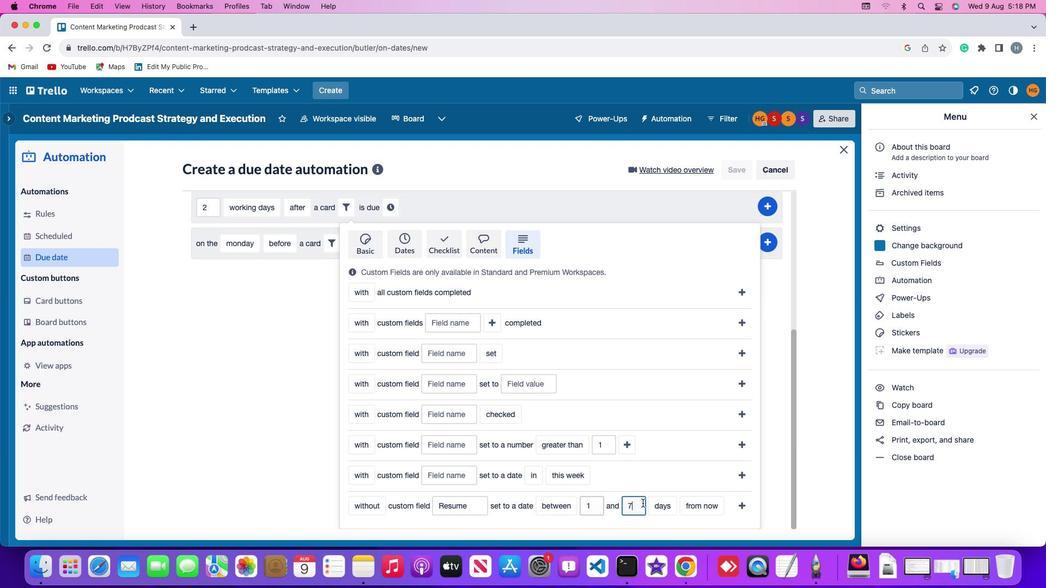 
Action: Key pressed Key.backspace'7'
Screenshot: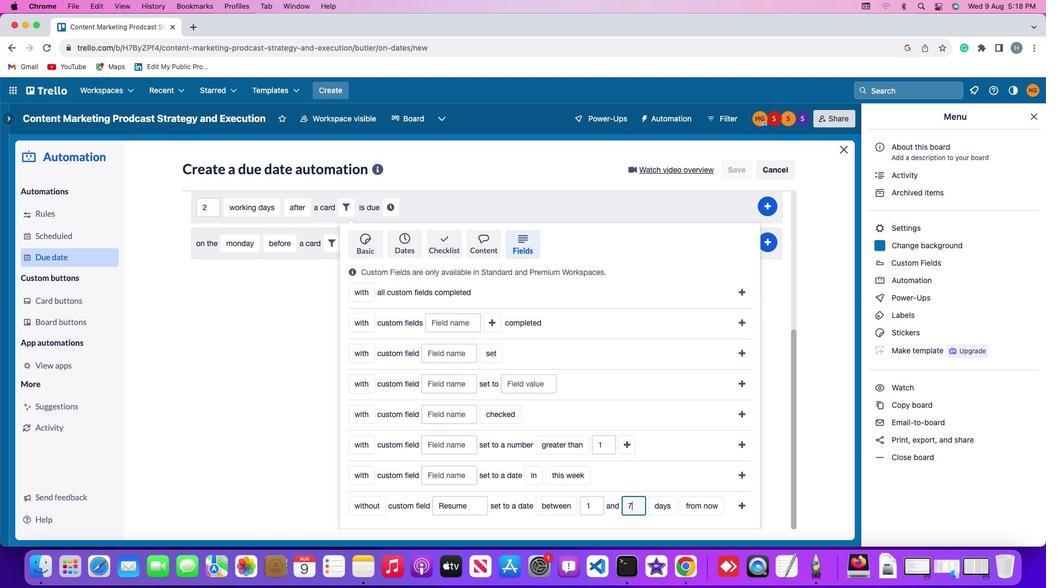 
Action: Mouse moved to (668, 504)
Screenshot: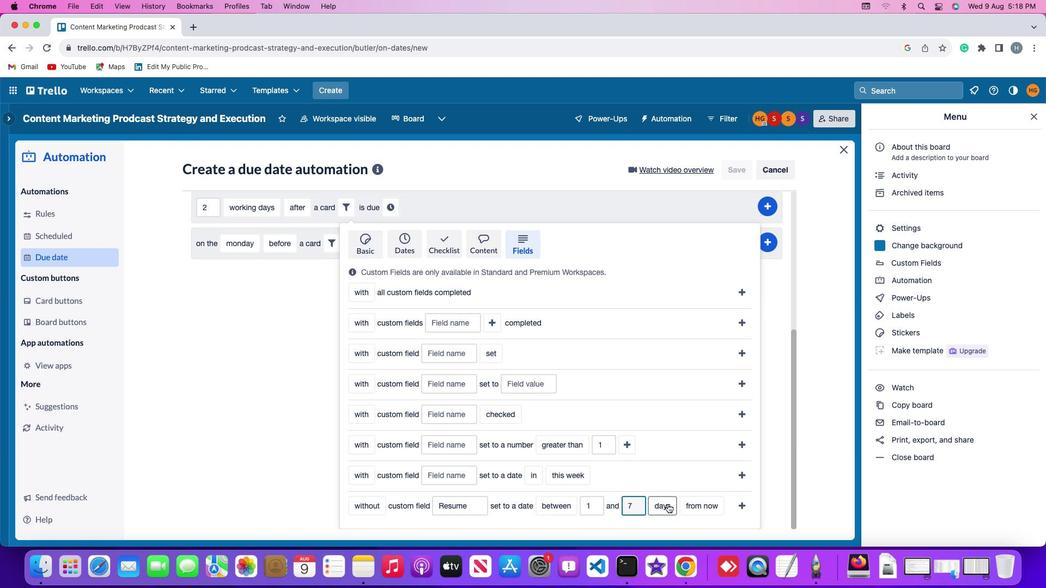 
Action: Mouse pressed left at (668, 504)
Screenshot: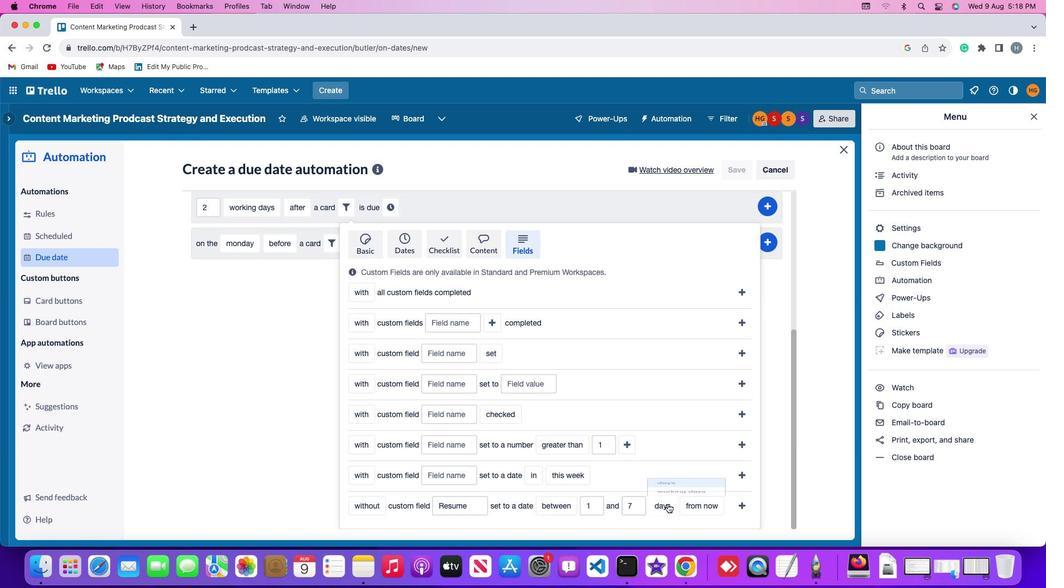 
Action: Mouse moved to (672, 486)
Screenshot: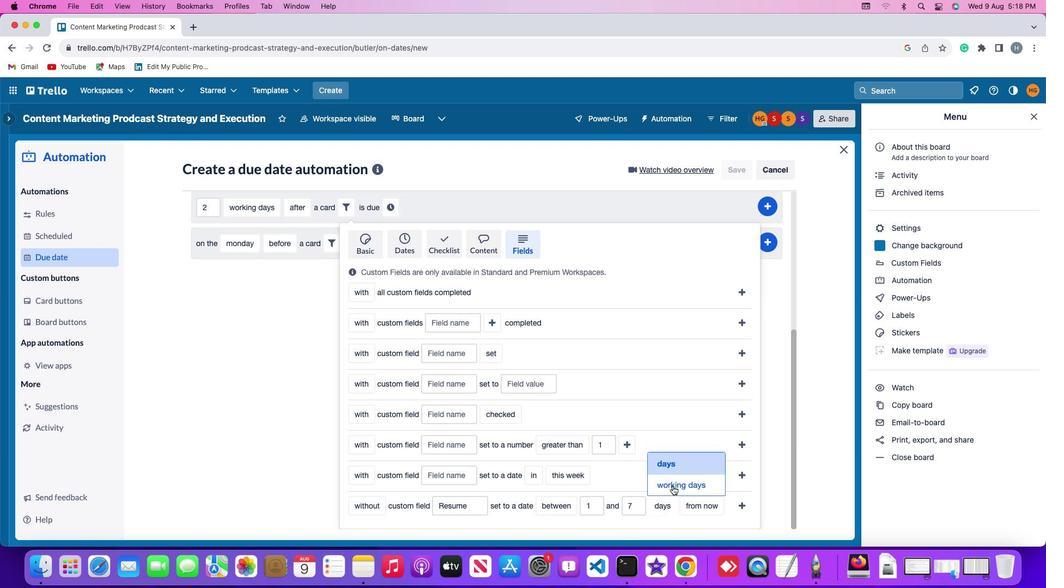
Action: Mouse pressed left at (672, 486)
Screenshot: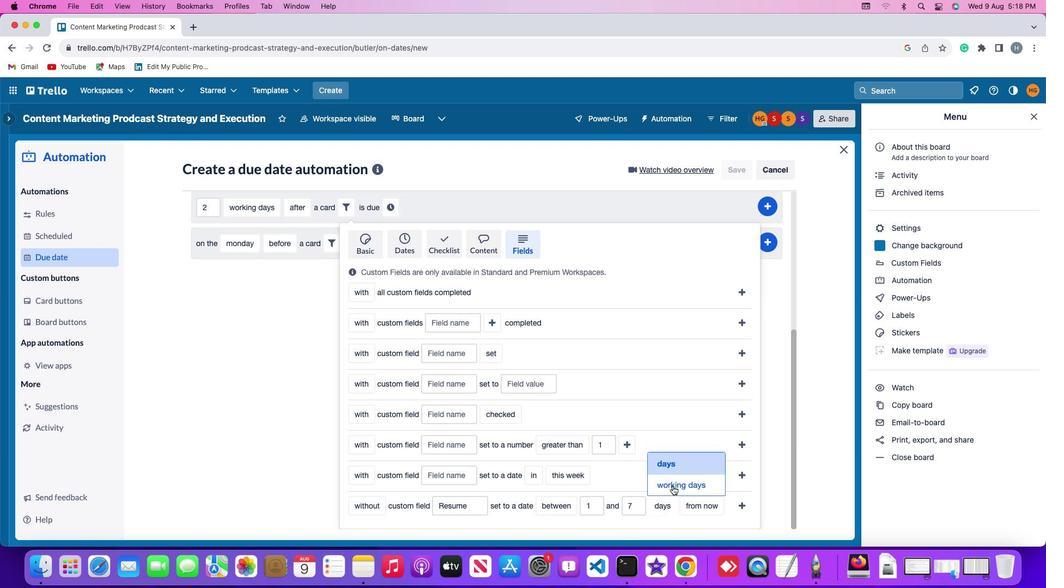 
Action: Mouse moved to (370, 523)
Screenshot: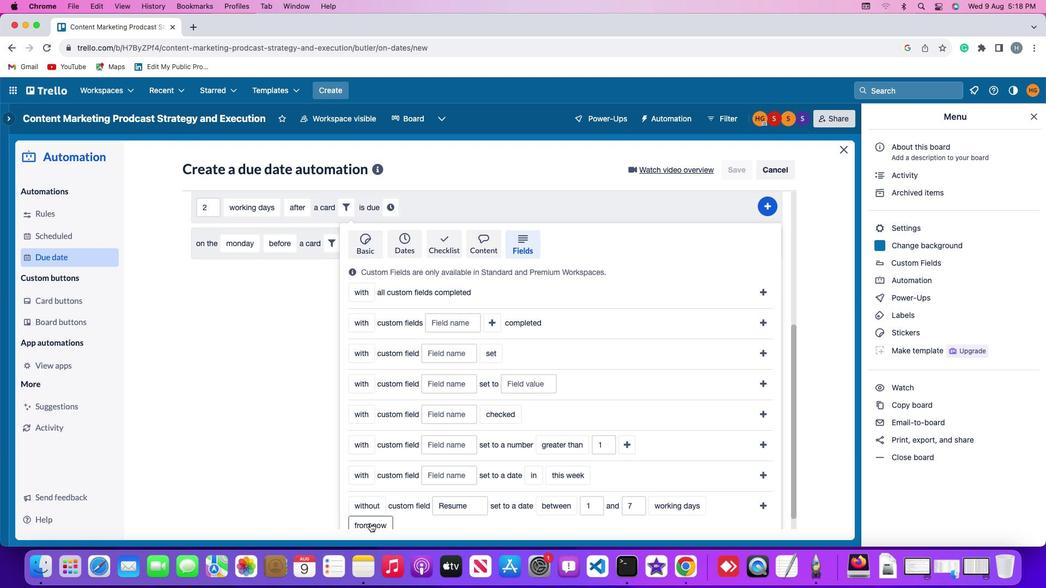 
Action: Mouse pressed left at (370, 523)
Screenshot: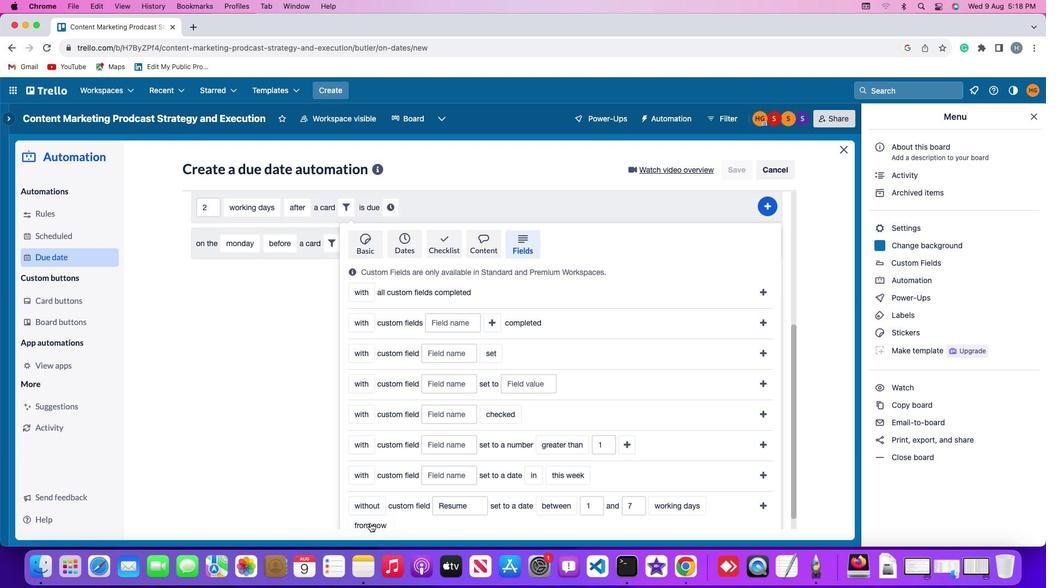 
Action: Mouse moved to (381, 474)
Screenshot: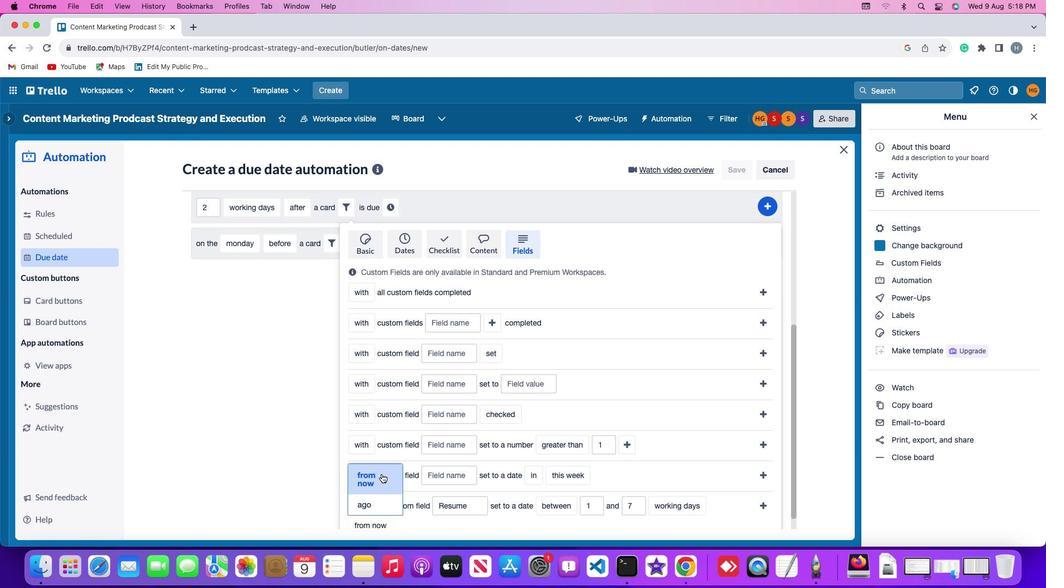 
Action: Mouse pressed left at (381, 474)
Screenshot: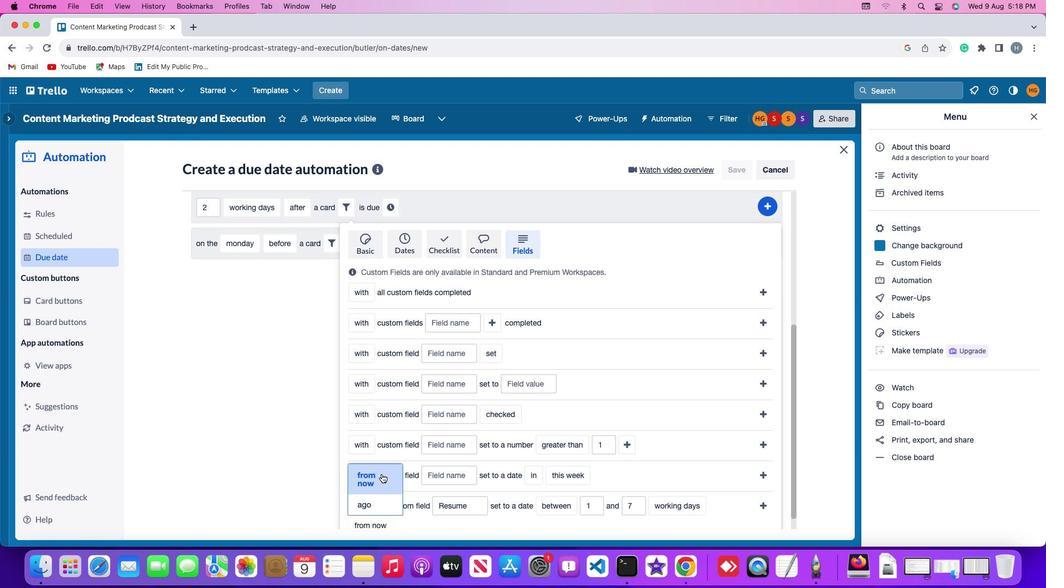 
Action: Mouse moved to (761, 503)
Screenshot: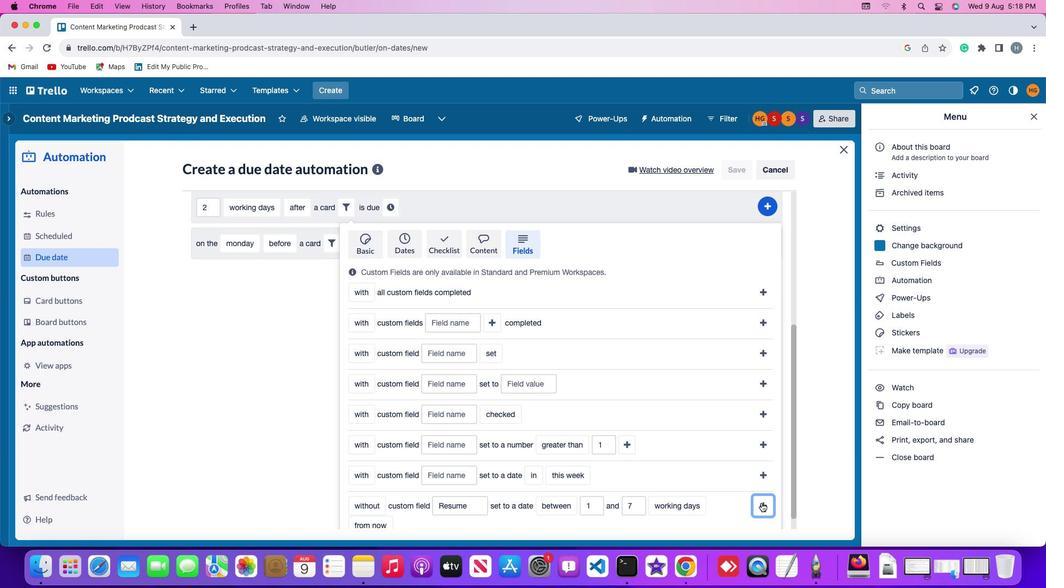 
Action: Mouse pressed left at (761, 503)
Screenshot: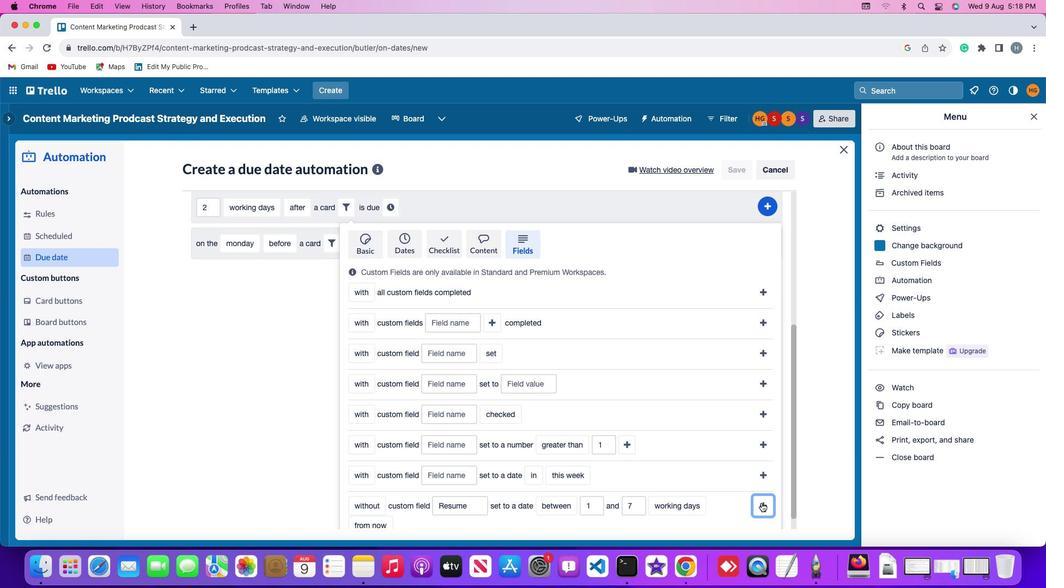 
Action: Mouse moved to (708, 435)
Screenshot: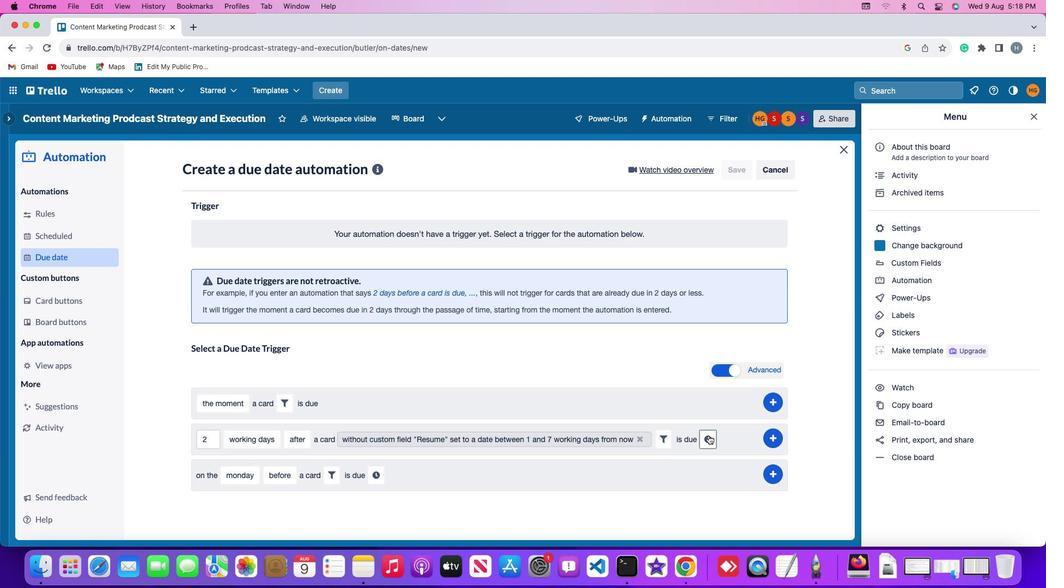 
Action: Mouse pressed left at (708, 435)
Screenshot: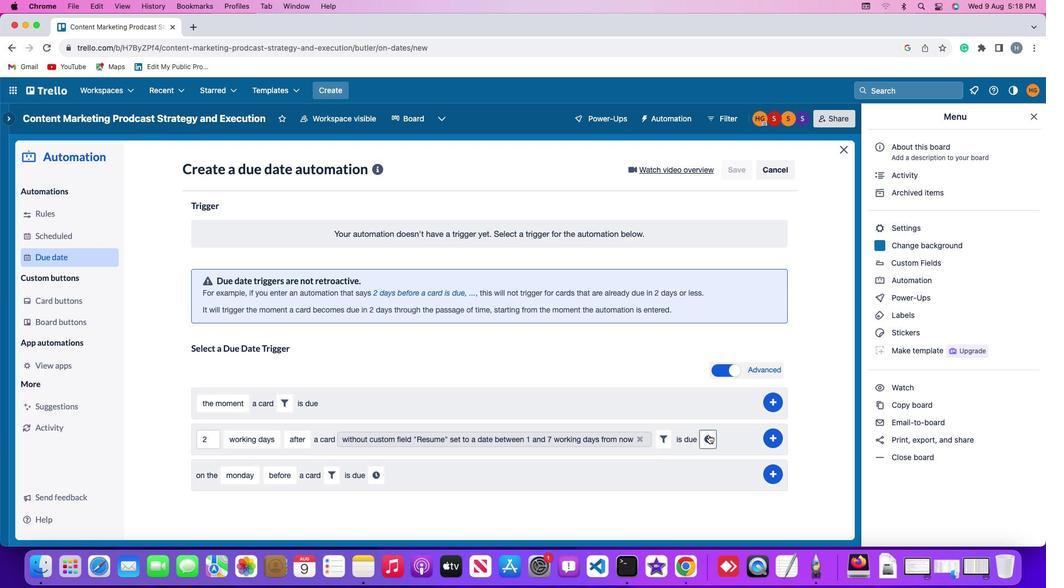
Action: Mouse moved to (224, 465)
Screenshot: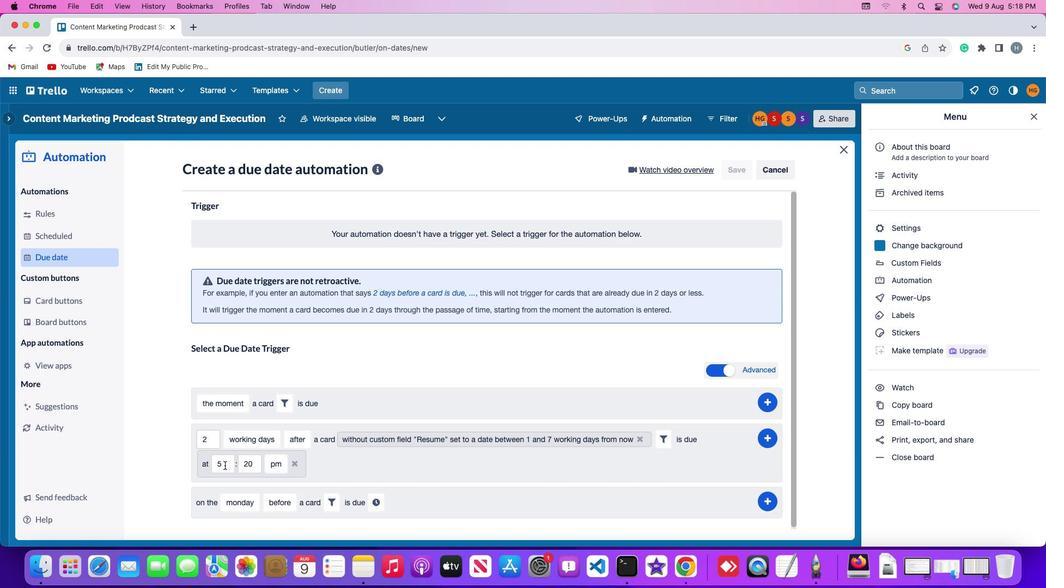 
Action: Mouse pressed left at (224, 465)
Screenshot: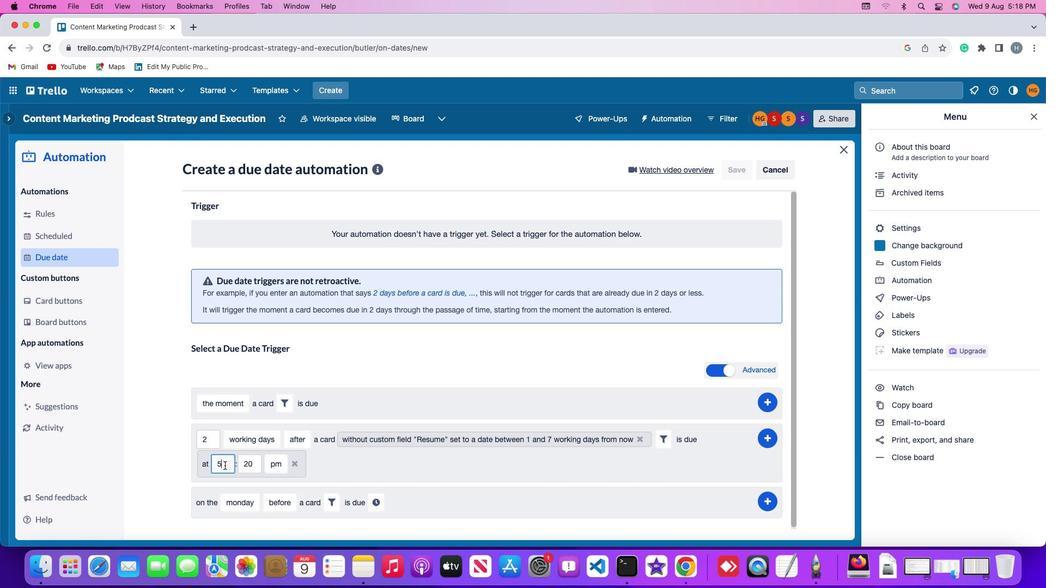 
Action: Key pressed Key.backspace'1''1'
Screenshot: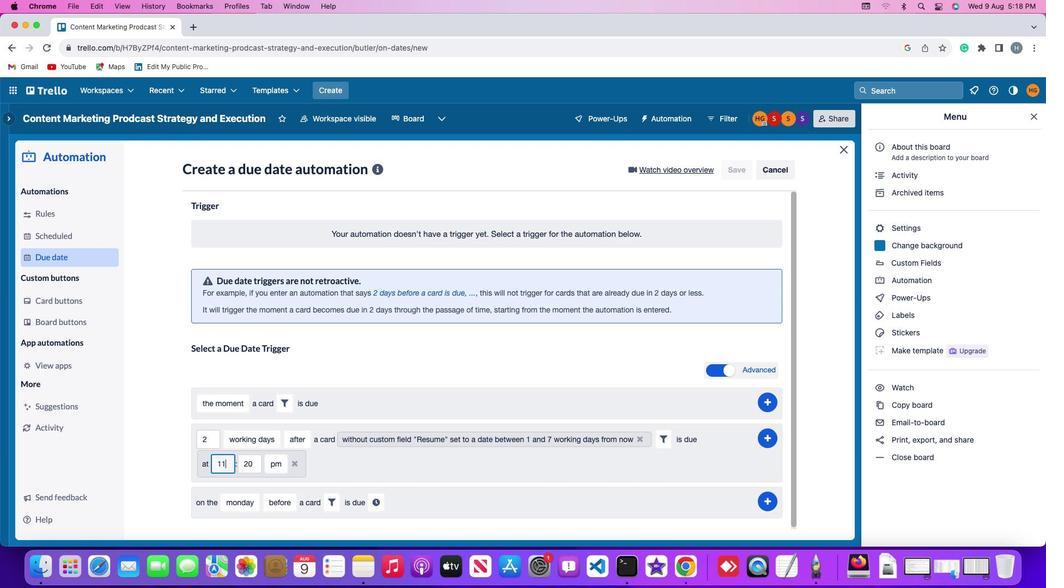 
Action: Mouse moved to (224, 465)
Screenshot: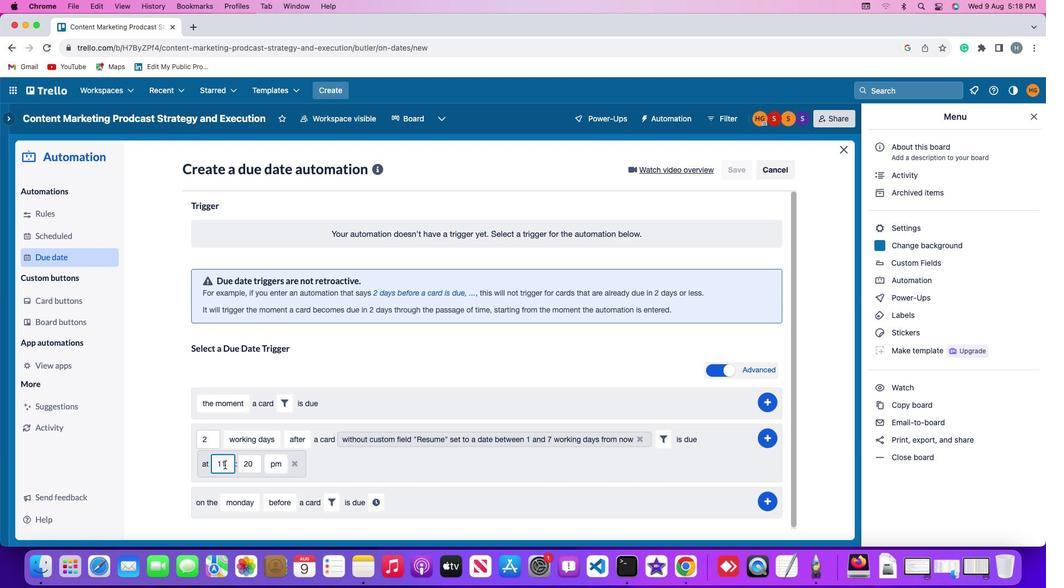 
Action: Key pressed '1'Key.backspace
Screenshot: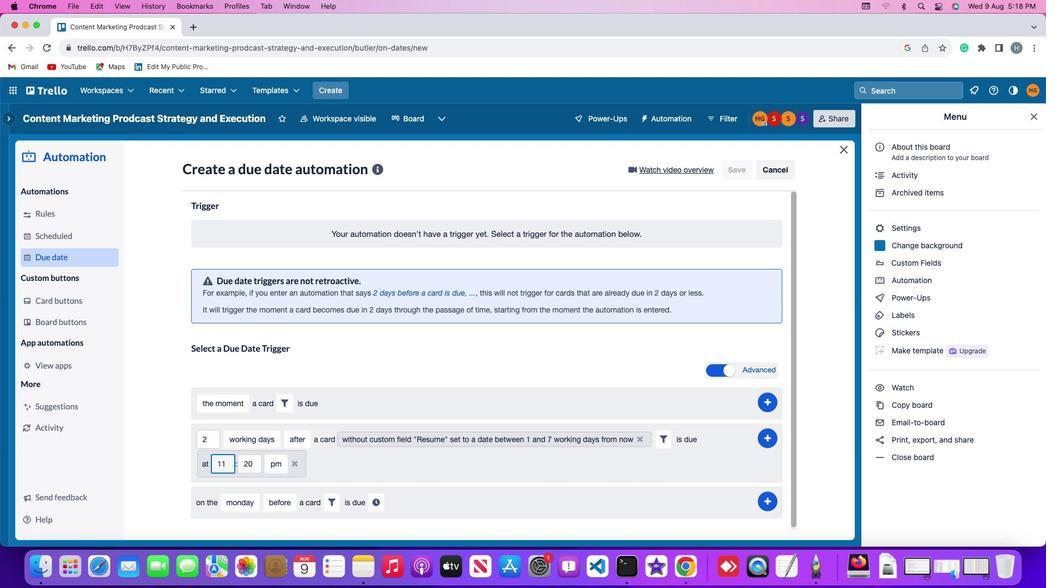 
Action: Mouse moved to (261, 466)
Screenshot: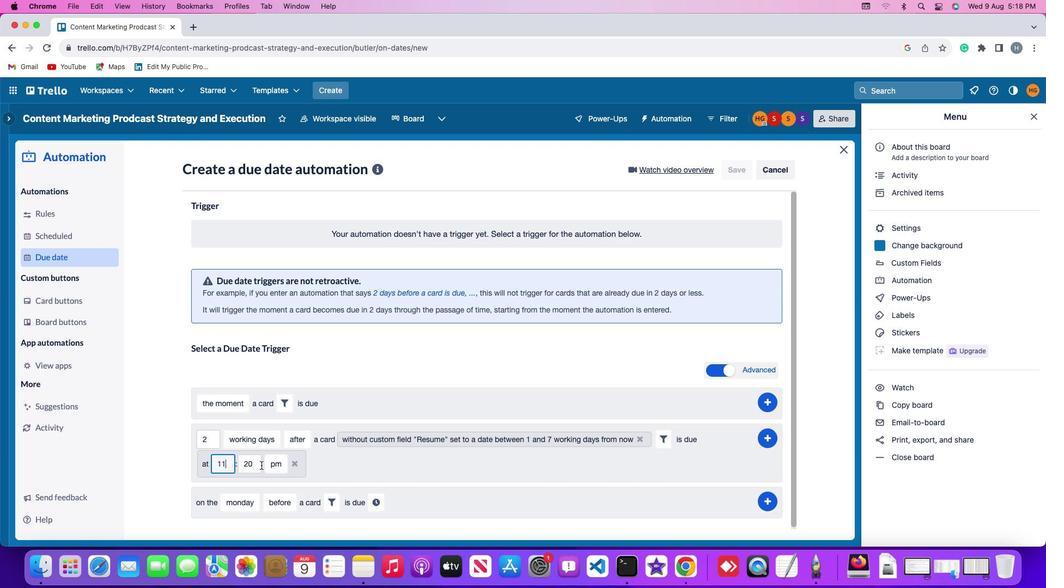 
Action: Mouse pressed left at (261, 466)
Screenshot: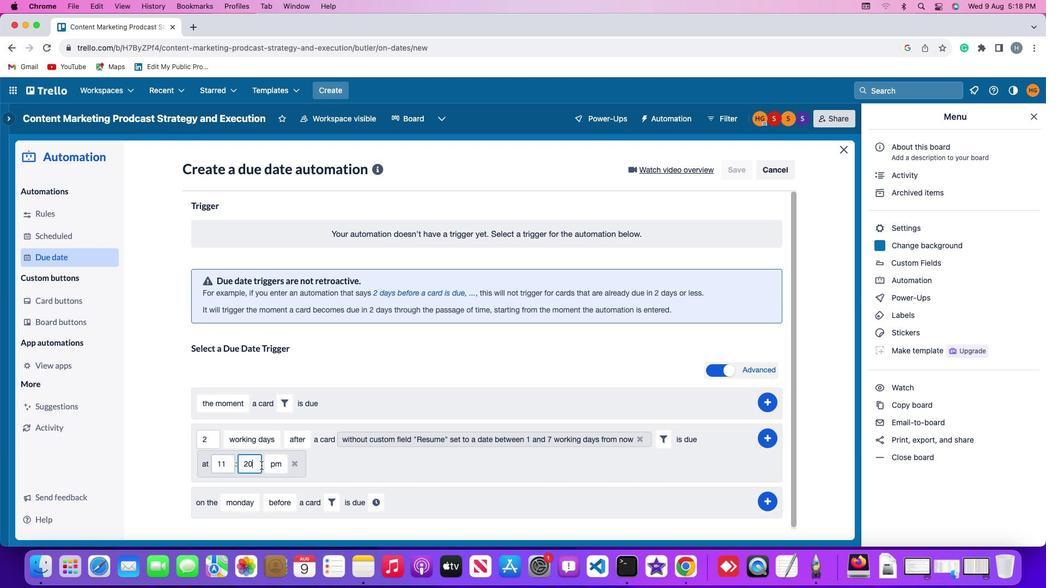 
Action: Mouse moved to (258, 466)
Screenshot: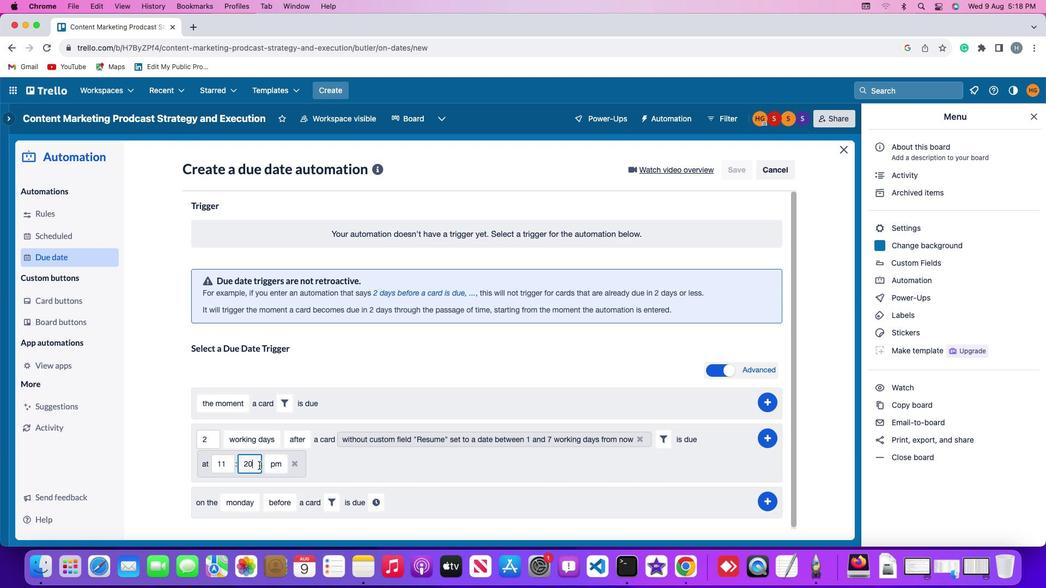 
Action: Key pressed Key.backspaceKey.backspace'0''0'
Screenshot: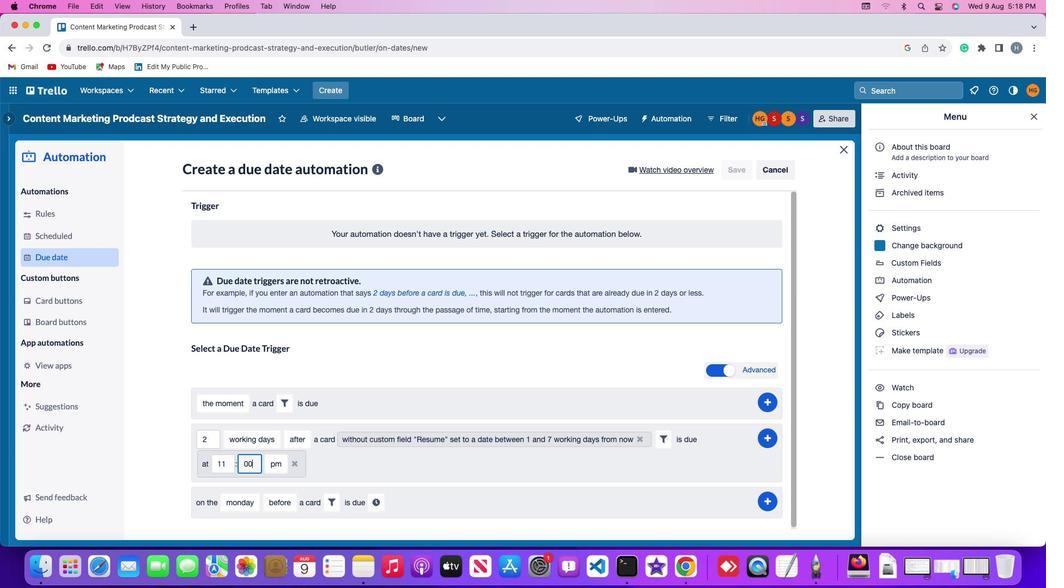 
Action: Mouse moved to (273, 465)
Screenshot: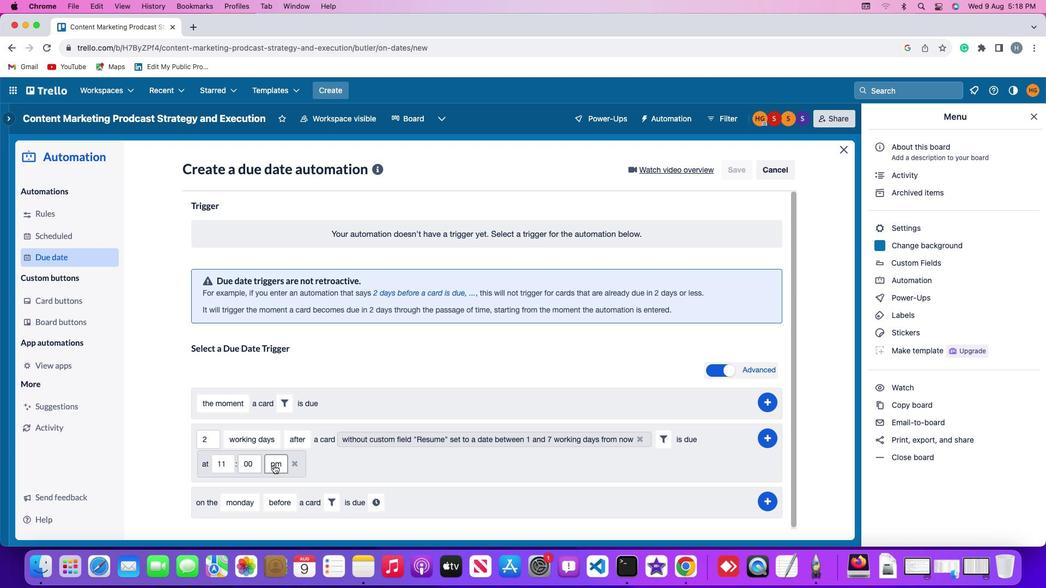 
Action: Mouse pressed left at (273, 465)
Screenshot: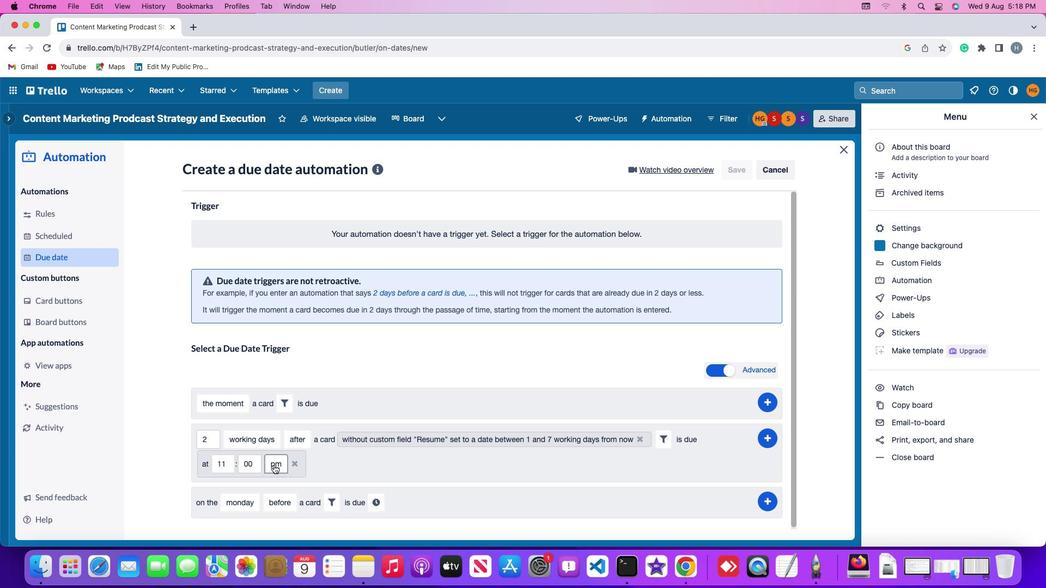 
Action: Mouse moved to (275, 482)
Screenshot: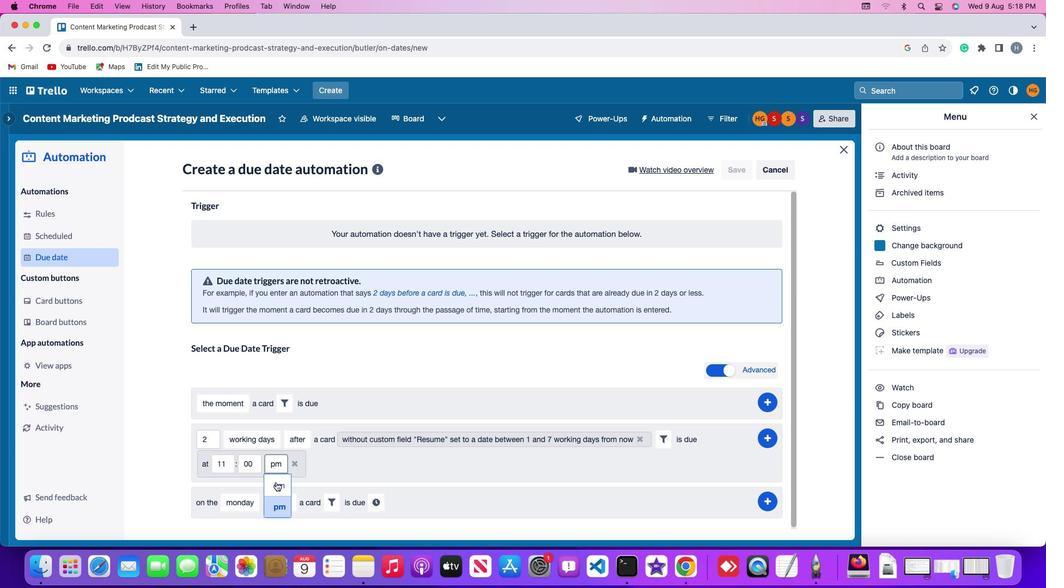 
Action: Mouse pressed left at (275, 482)
Screenshot: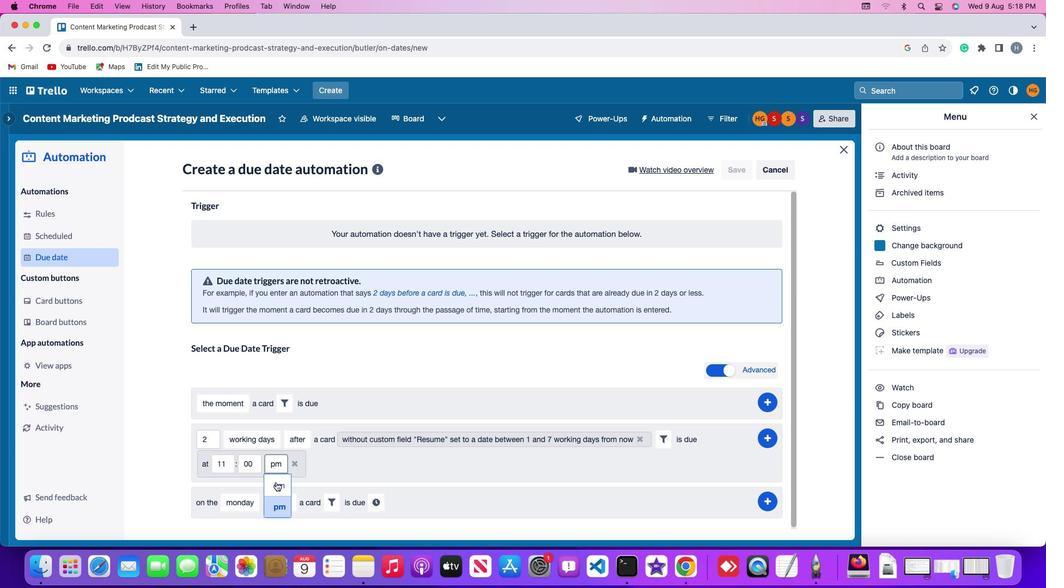 
Action: Mouse moved to (769, 437)
Screenshot: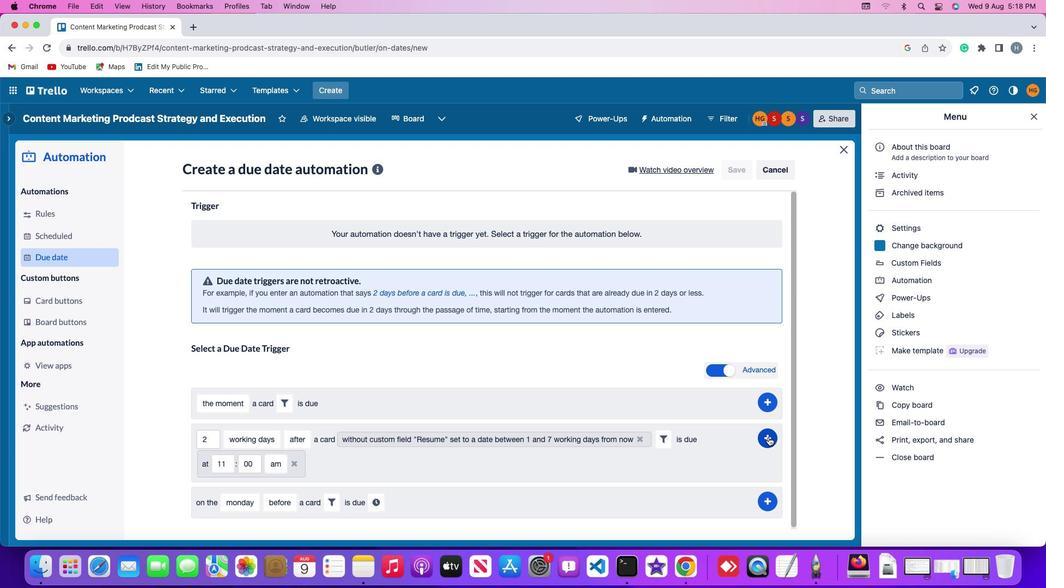 
Action: Mouse pressed left at (769, 437)
Screenshot: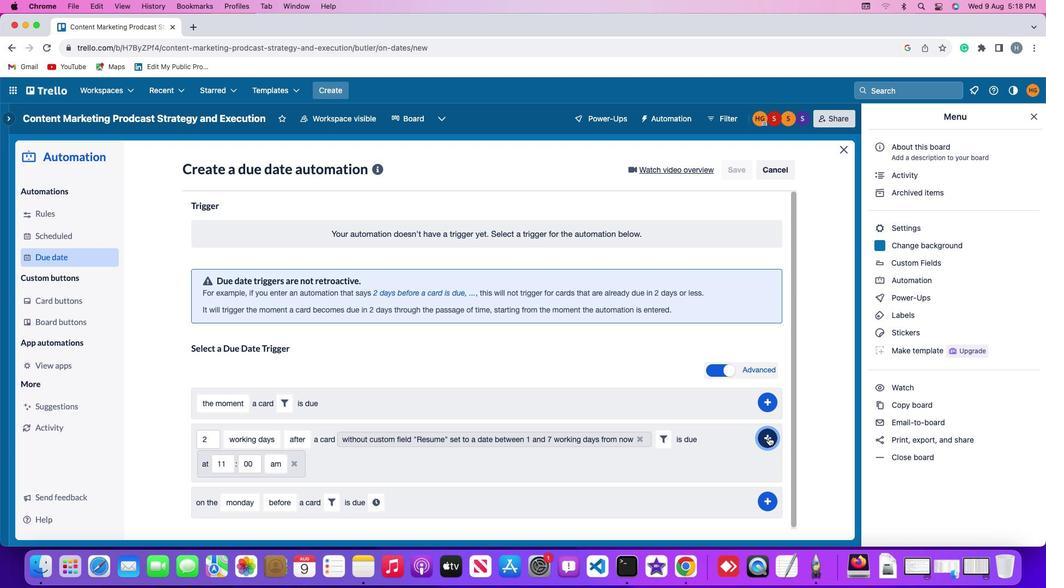 
Action: Mouse moved to (811, 340)
Screenshot: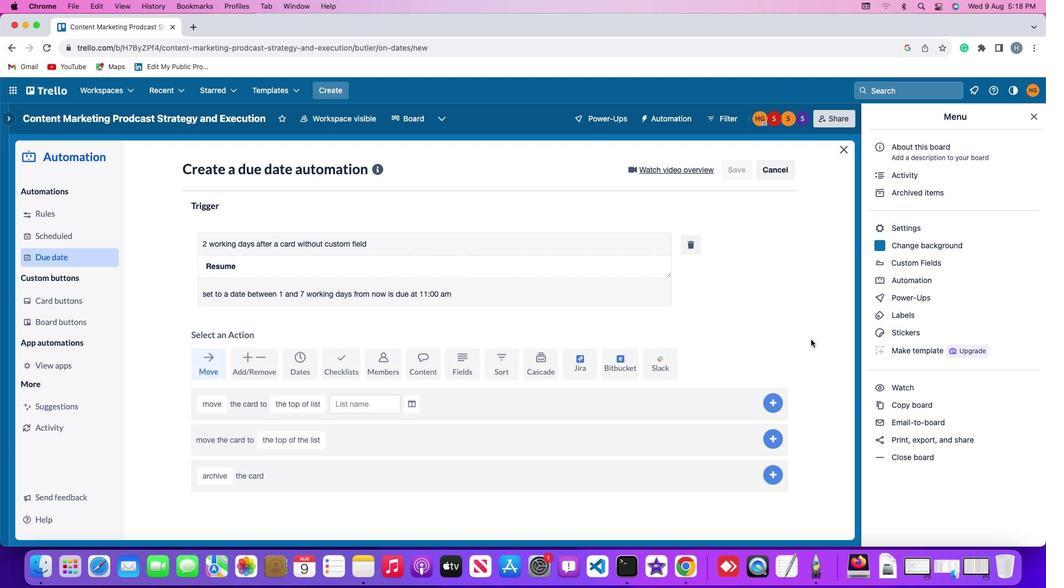 
